 Task: Create relationship between coach and progress_update object.
Action: Mouse moved to (740, 55)
Screenshot: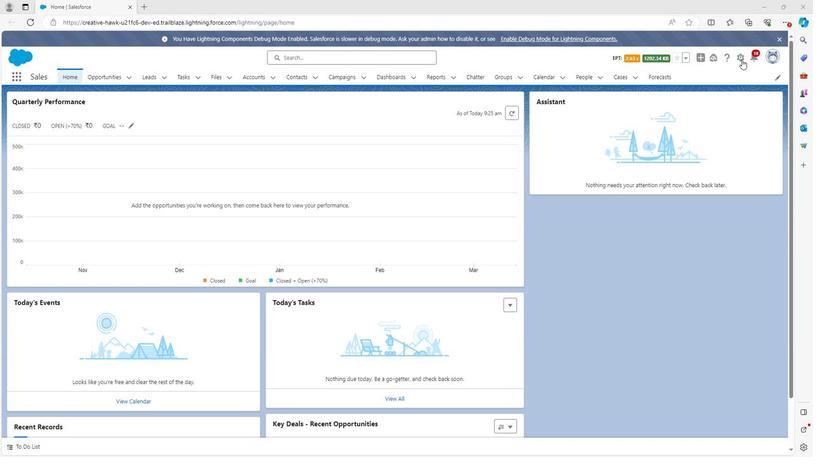 
Action: Mouse pressed left at (740, 55)
Screenshot: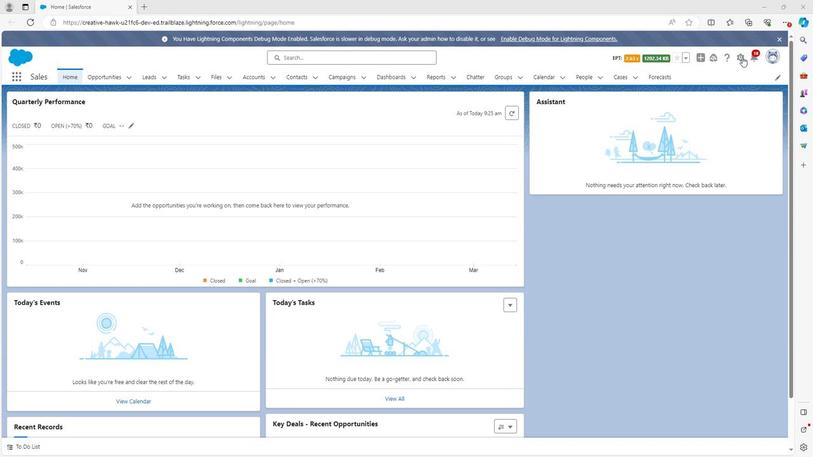 
Action: Mouse moved to (701, 84)
Screenshot: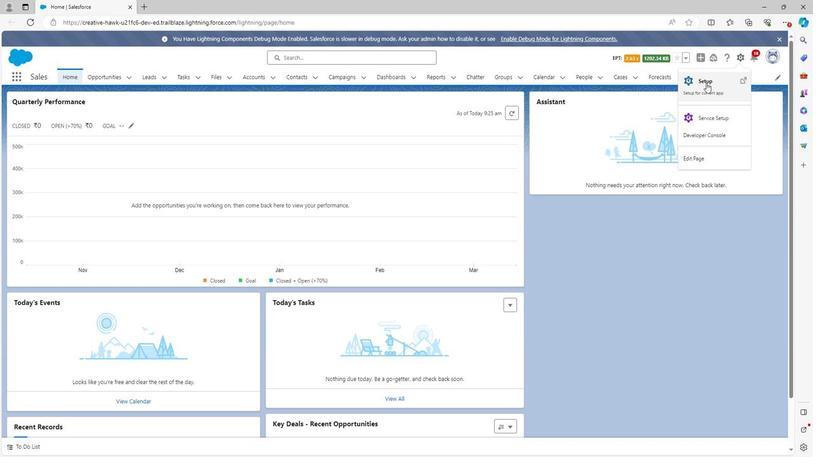 
Action: Mouse pressed left at (701, 84)
Screenshot: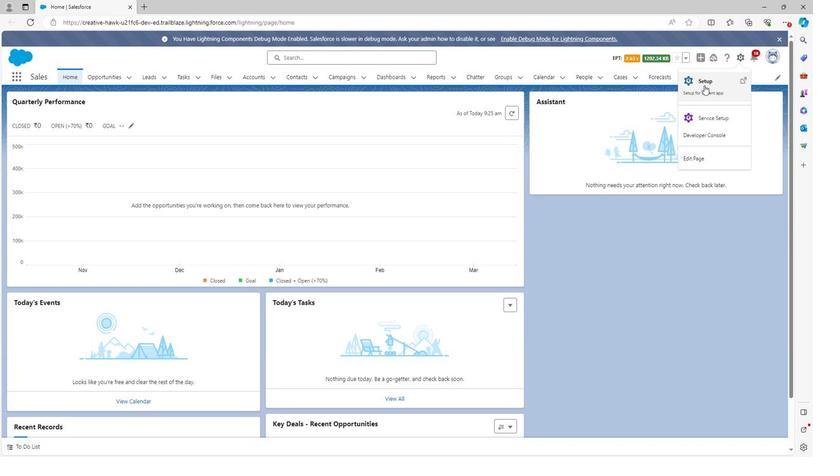 
Action: Mouse moved to (99, 77)
Screenshot: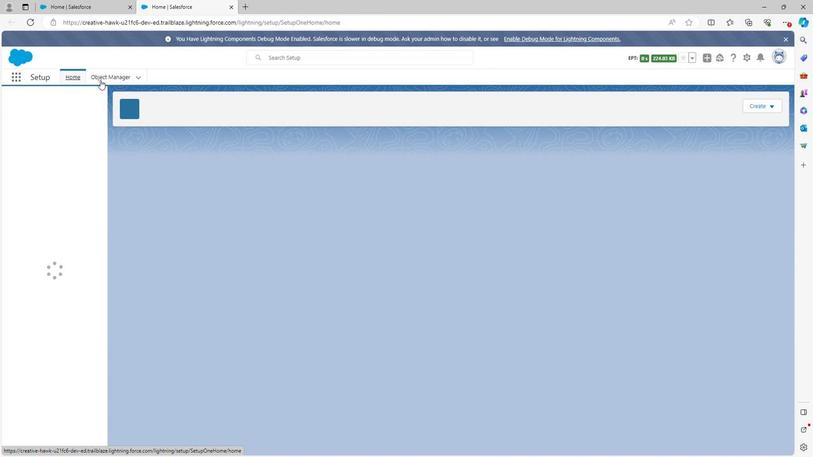 
Action: Mouse pressed left at (99, 77)
Screenshot: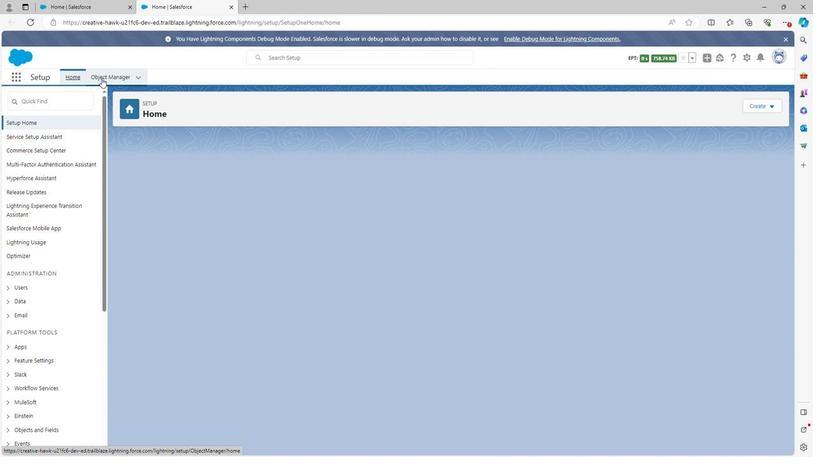 
Action: Mouse moved to (71, 323)
Screenshot: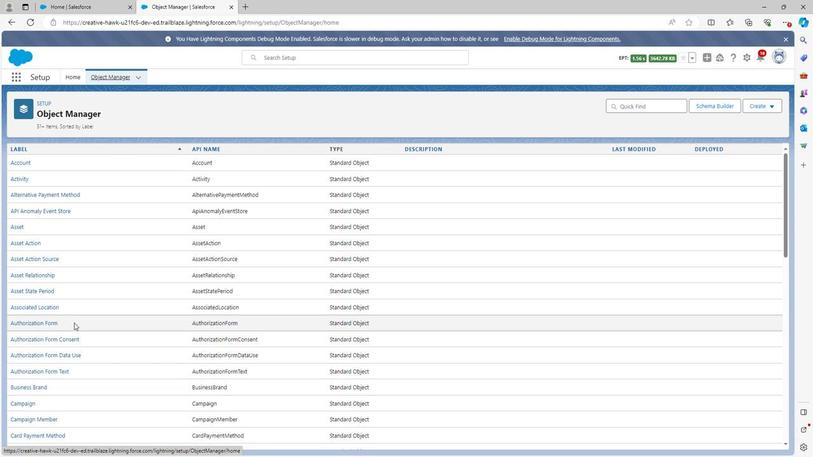 
Action: Mouse scrolled (71, 322) with delta (0, 0)
Screenshot: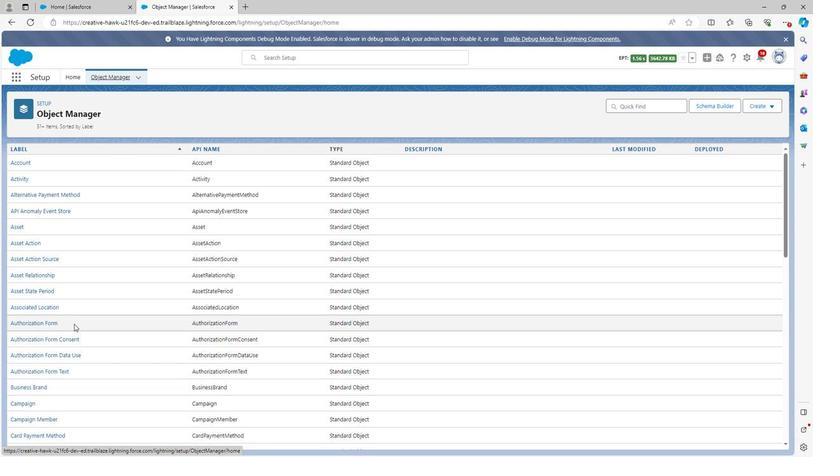 
Action: Mouse moved to (72, 325)
Screenshot: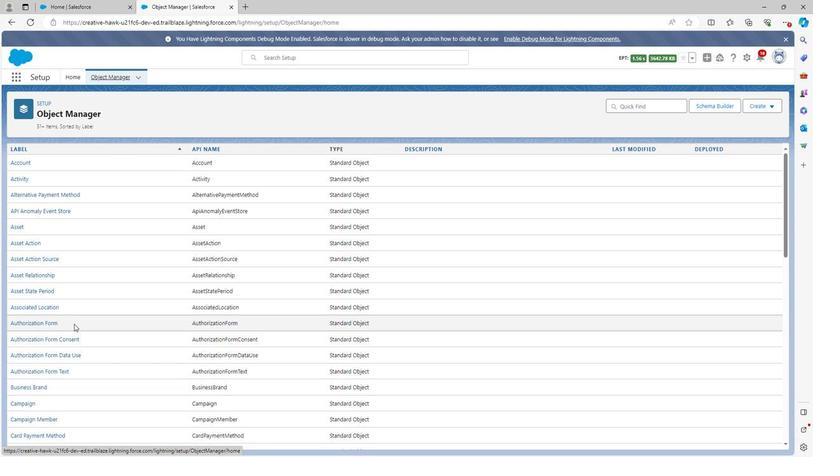 
Action: Mouse scrolled (72, 325) with delta (0, 0)
Screenshot: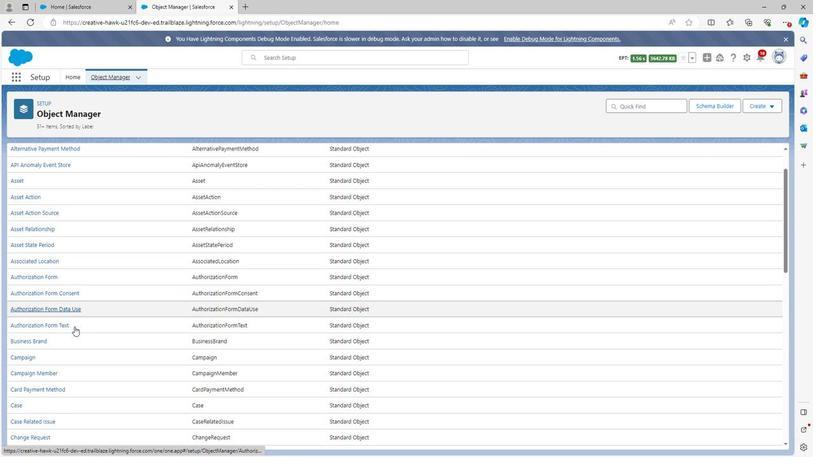 
Action: Mouse scrolled (72, 325) with delta (0, 0)
Screenshot: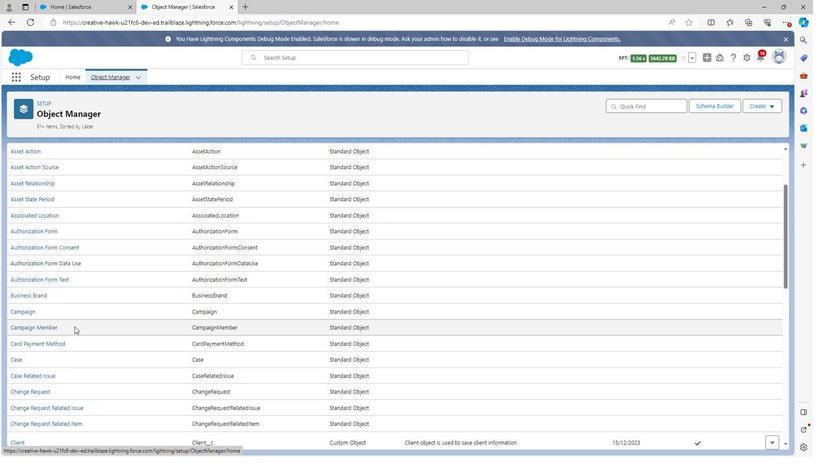 
Action: Mouse scrolled (72, 325) with delta (0, 0)
Screenshot: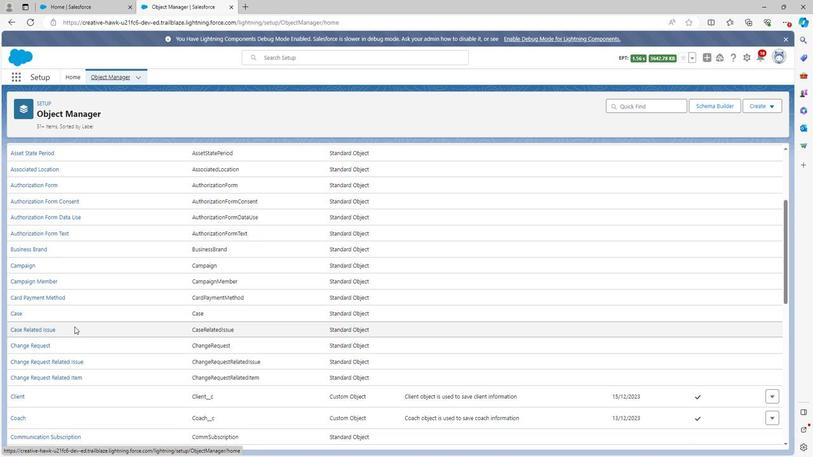
Action: Mouse scrolled (72, 325) with delta (0, 0)
Screenshot: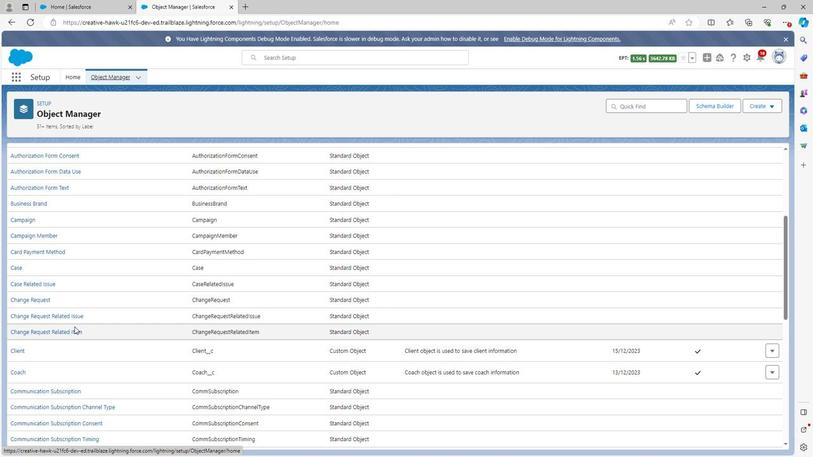 
Action: Mouse scrolled (72, 325) with delta (0, 0)
Screenshot: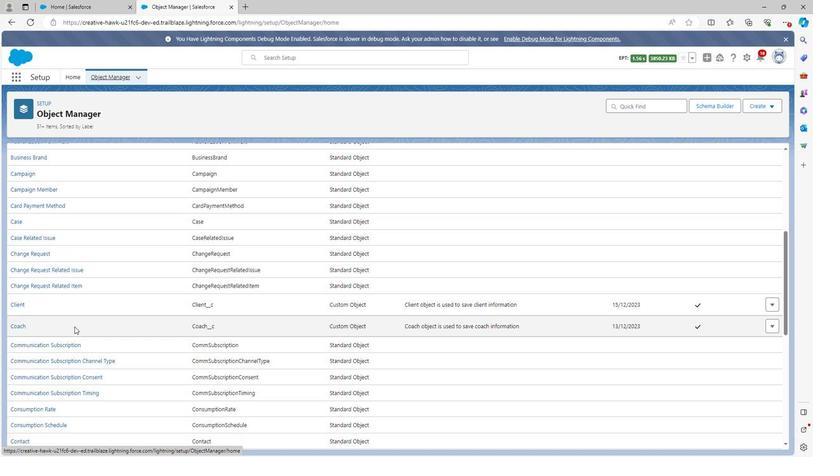 
Action: Mouse scrolled (72, 325) with delta (0, 0)
Screenshot: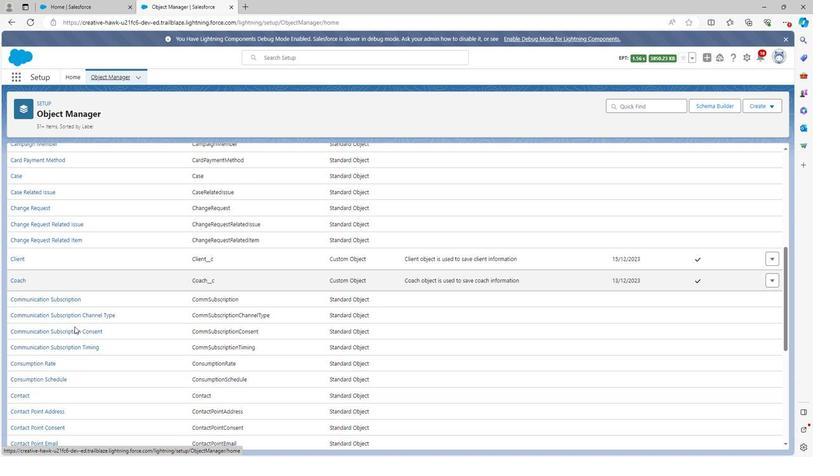 
Action: Mouse moved to (72, 326)
Screenshot: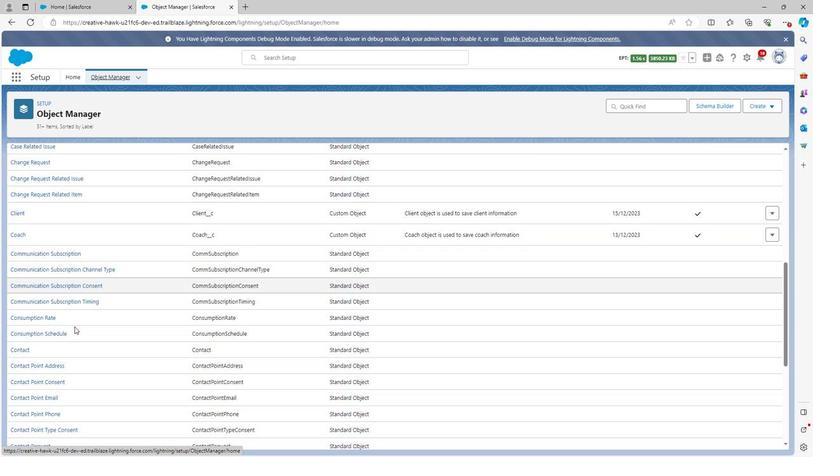
Action: Mouse scrolled (72, 325) with delta (0, 0)
Screenshot: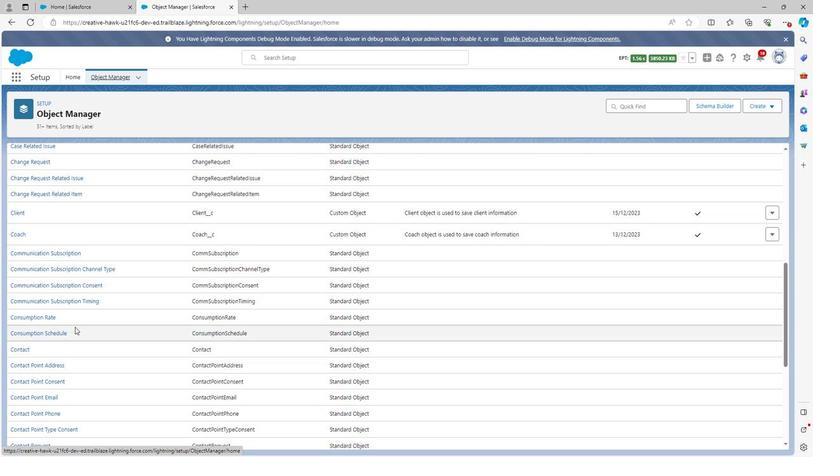 
Action: Mouse moved to (73, 326)
Screenshot: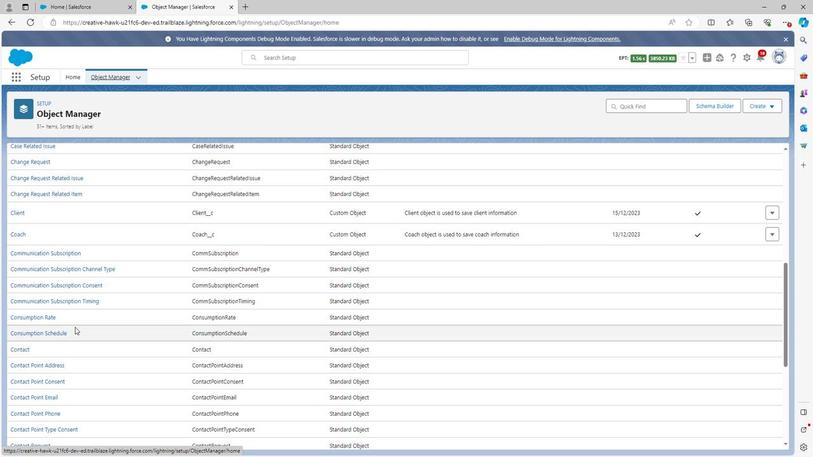 
Action: Mouse scrolled (73, 325) with delta (0, 0)
Screenshot: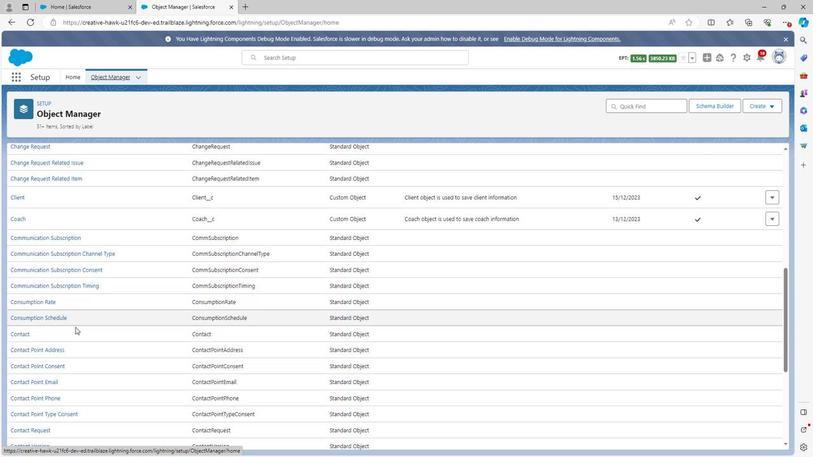 
Action: Mouse scrolled (73, 325) with delta (0, 0)
Screenshot: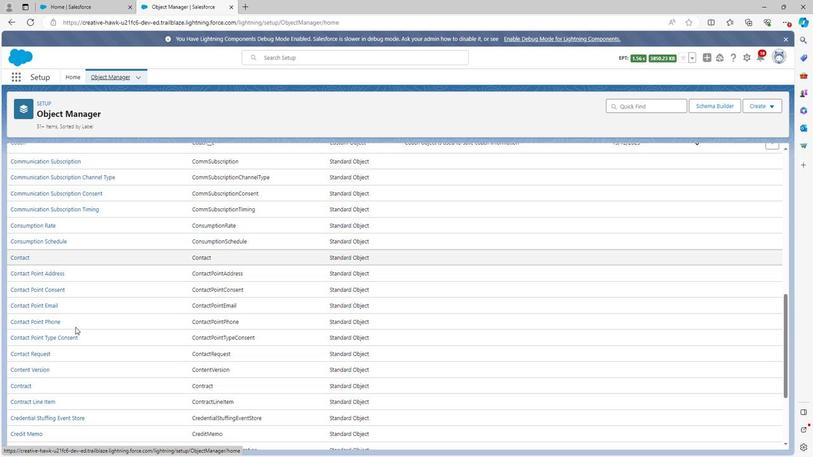 
Action: Mouse scrolled (73, 325) with delta (0, 0)
Screenshot: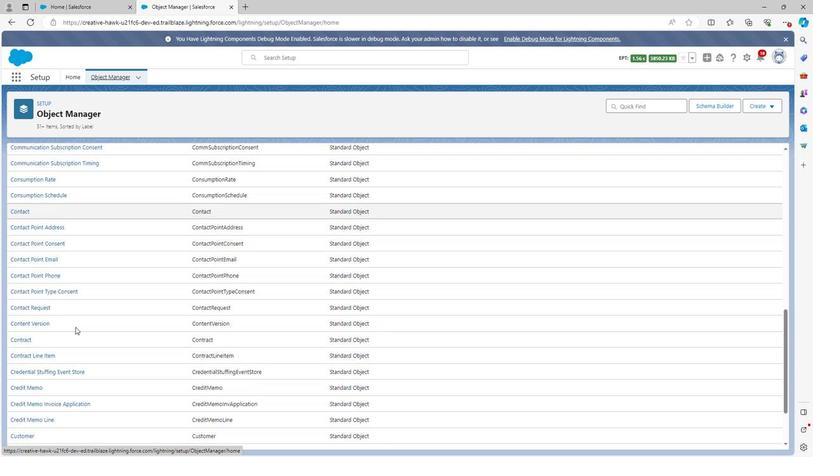 
Action: Mouse scrolled (73, 325) with delta (0, 0)
Screenshot: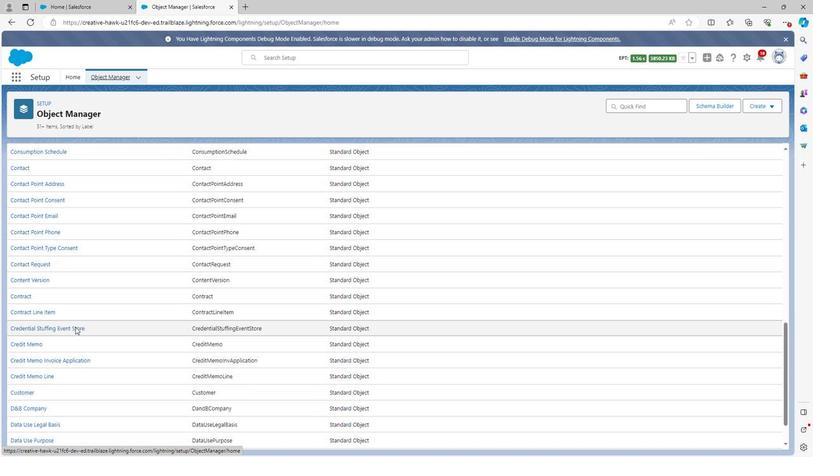 
Action: Mouse scrolled (73, 325) with delta (0, 0)
Screenshot: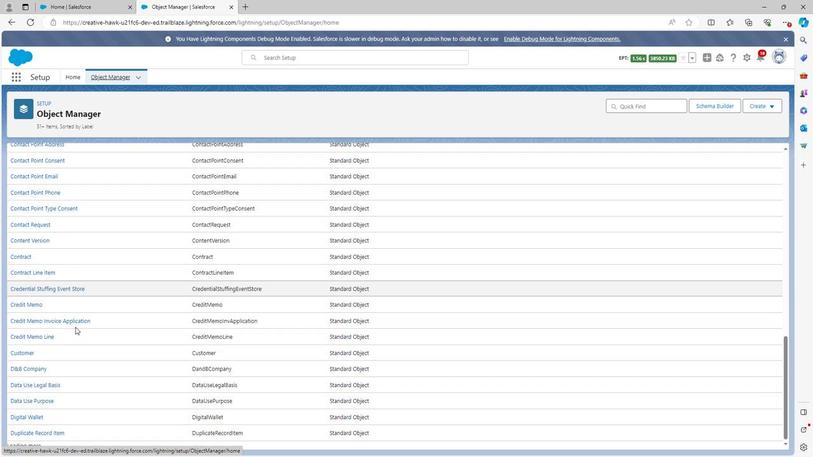 
Action: Mouse scrolled (73, 325) with delta (0, 0)
Screenshot: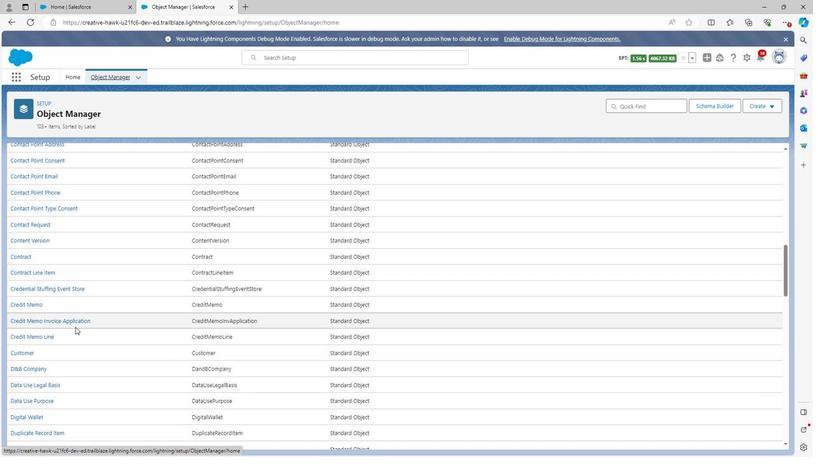 
Action: Mouse scrolled (73, 325) with delta (0, 0)
Screenshot: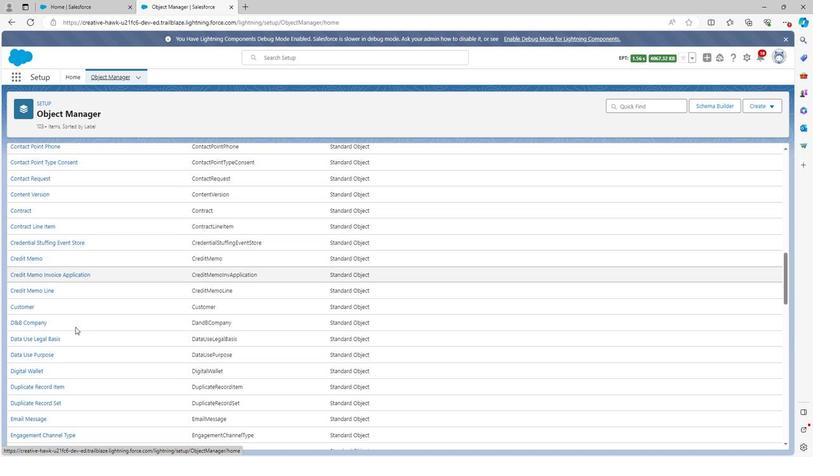 
Action: Mouse scrolled (73, 325) with delta (0, 0)
Screenshot: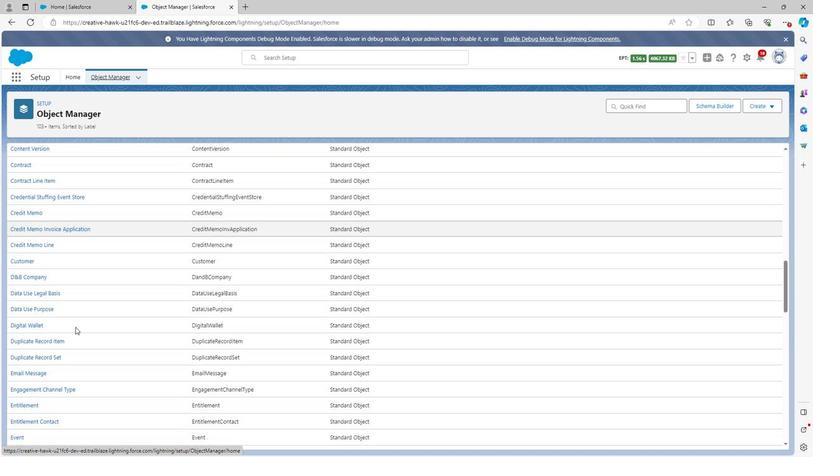 
Action: Mouse scrolled (73, 325) with delta (0, 0)
Screenshot: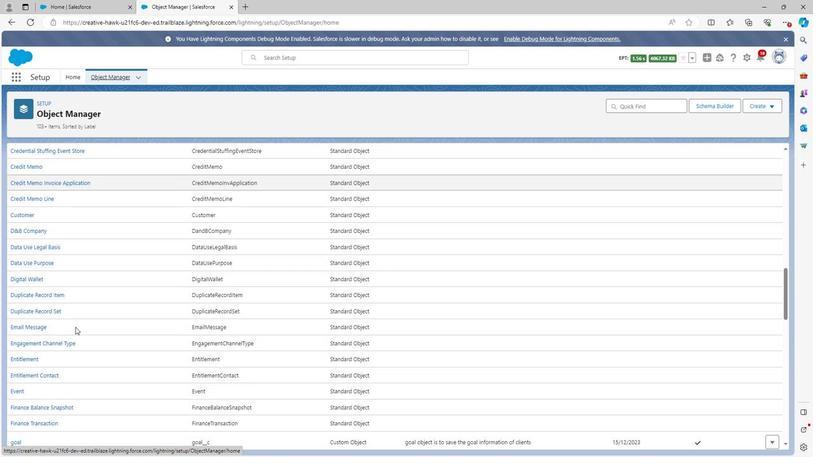 
Action: Mouse scrolled (73, 325) with delta (0, 0)
Screenshot: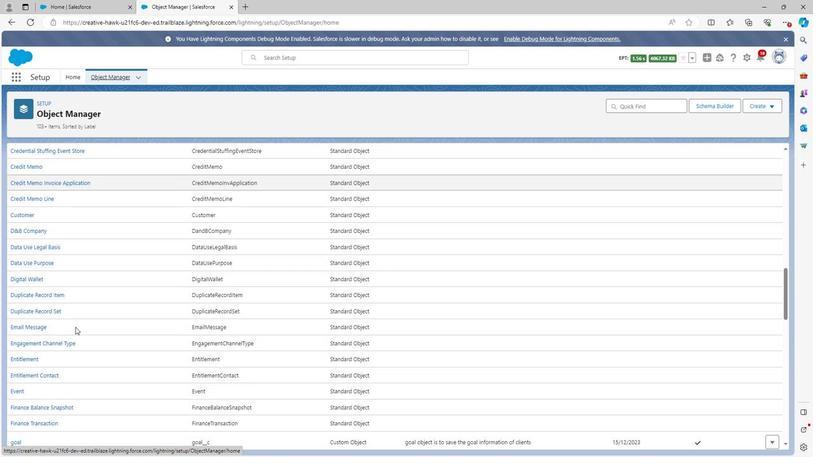 
Action: Mouse scrolled (73, 325) with delta (0, 0)
Screenshot: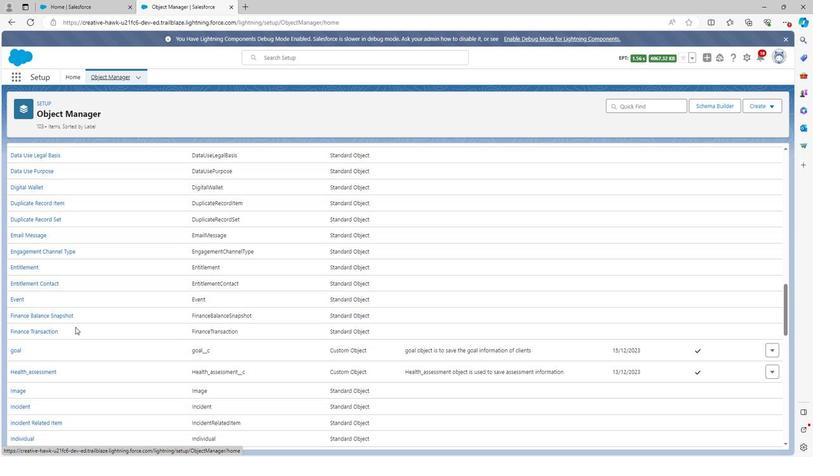 
Action: Mouse scrolled (73, 325) with delta (0, 0)
Screenshot: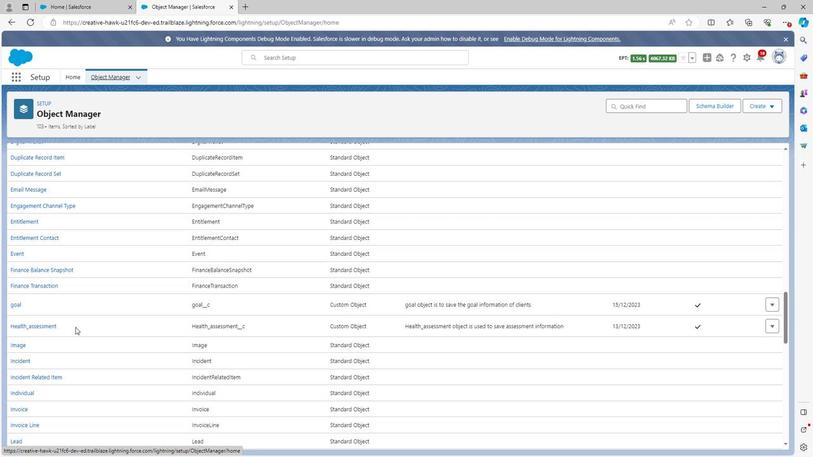 
Action: Mouse scrolled (73, 325) with delta (0, 0)
Screenshot: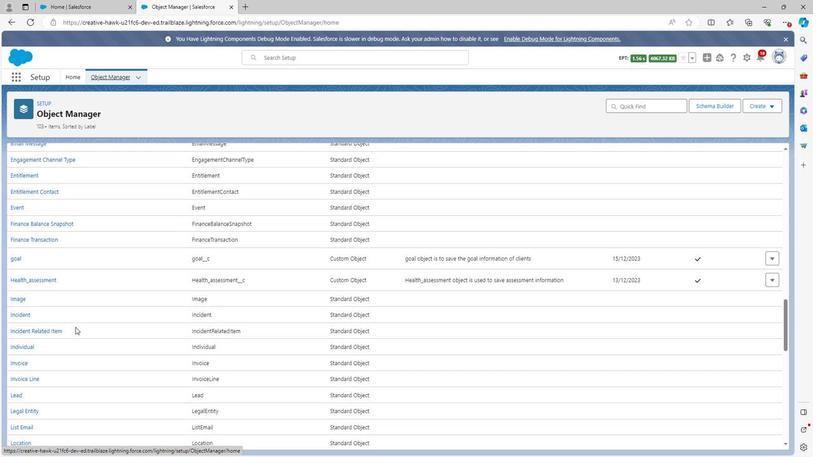 
Action: Mouse scrolled (73, 325) with delta (0, 0)
Screenshot: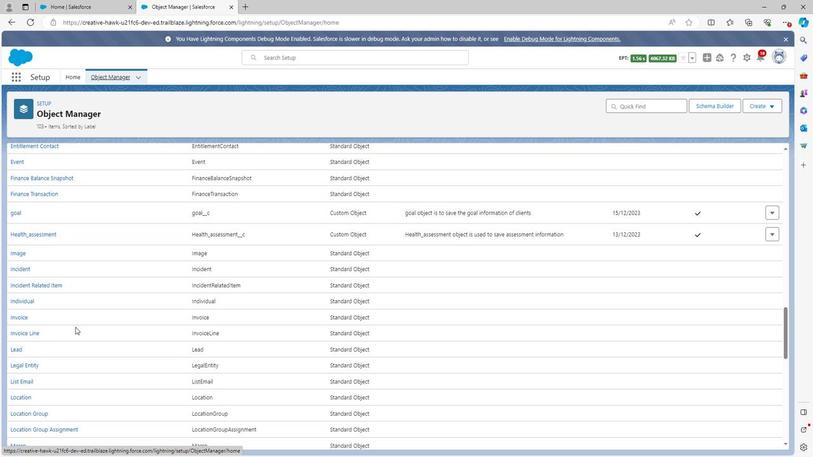 
Action: Mouse scrolled (73, 325) with delta (0, 0)
Screenshot: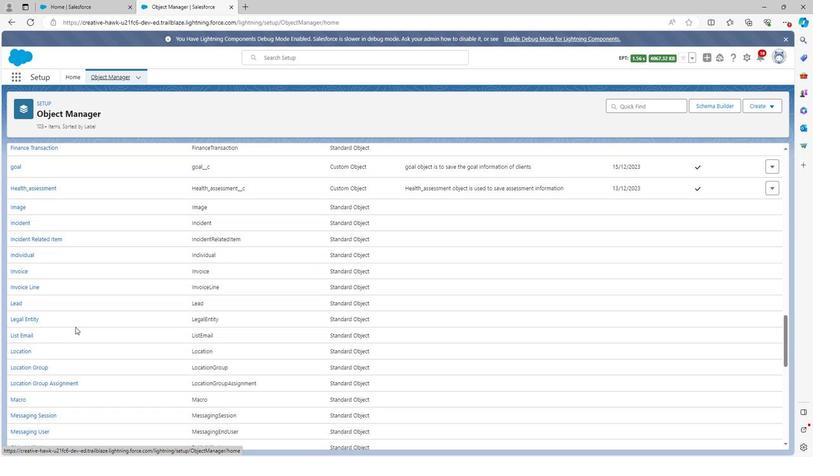 
Action: Mouse scrolled (73, 325) with delta (0, 0)
Screenshot: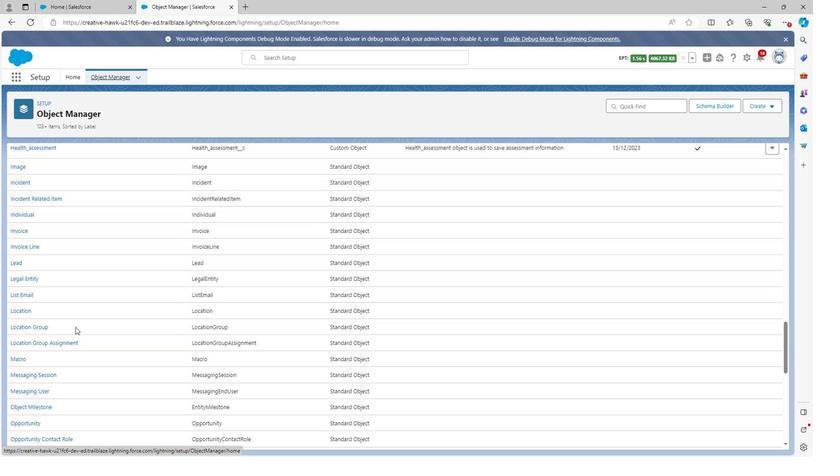 
Action: Mouse scrolled (73, 325) with delta (0, 0)
Screenshot: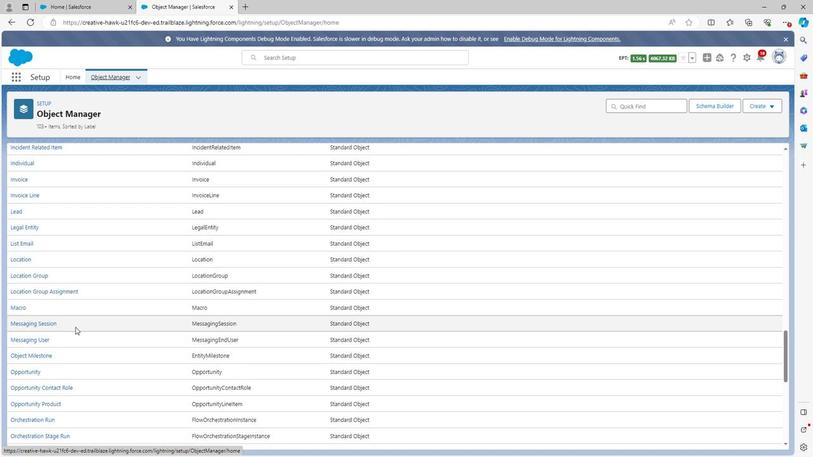 
Action: Mouse scrolled (73, 325) with delta (0, 0)
Screenshot: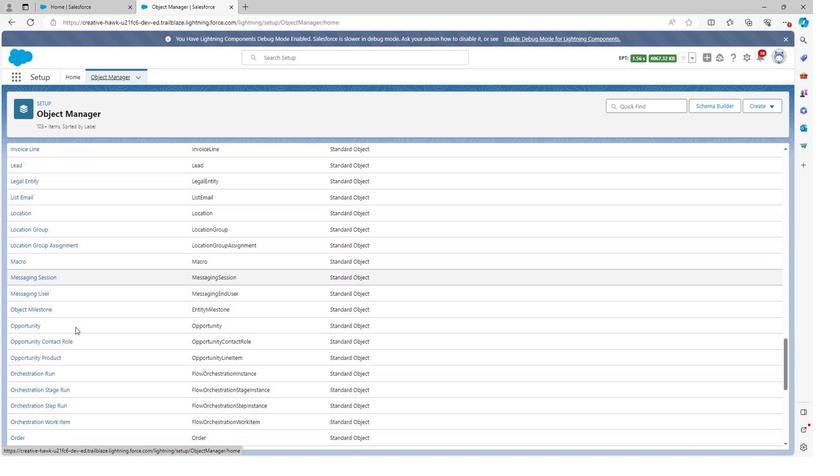 
Action: Mouse scrolled (73, 325) with delta (0, 0)
Screenshot: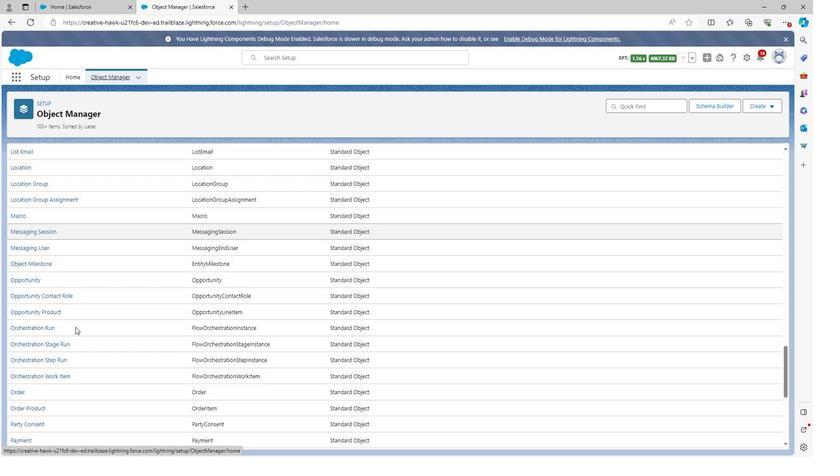 
Action: Mouse scrolled (73, 325) with delta (0, 0)
Screenshot: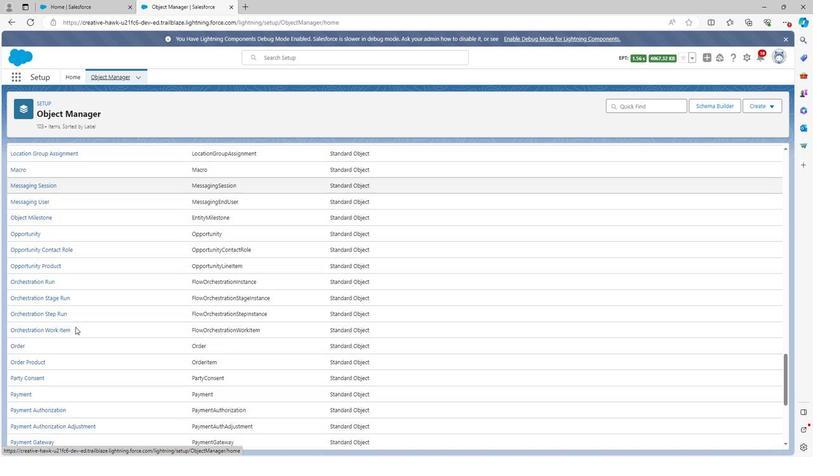 
Action: Mouse scrolled (73, 325) with delta (0, 0)
Screenshot: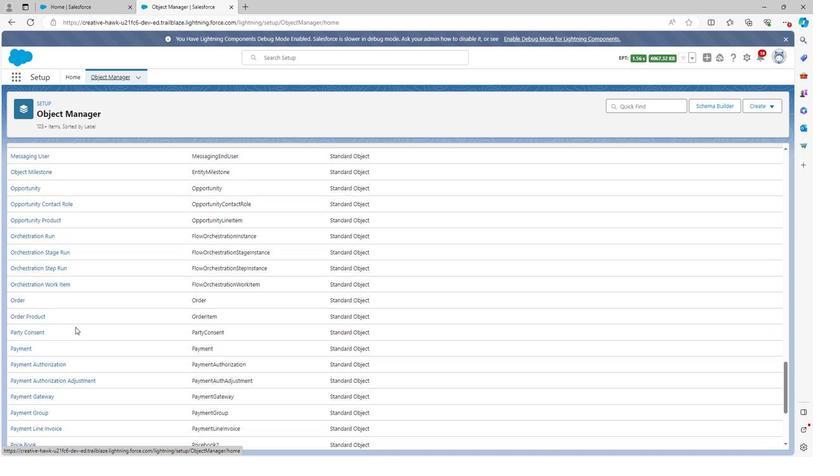 
Action: Mouse moved to (71, 330)
Screenshot: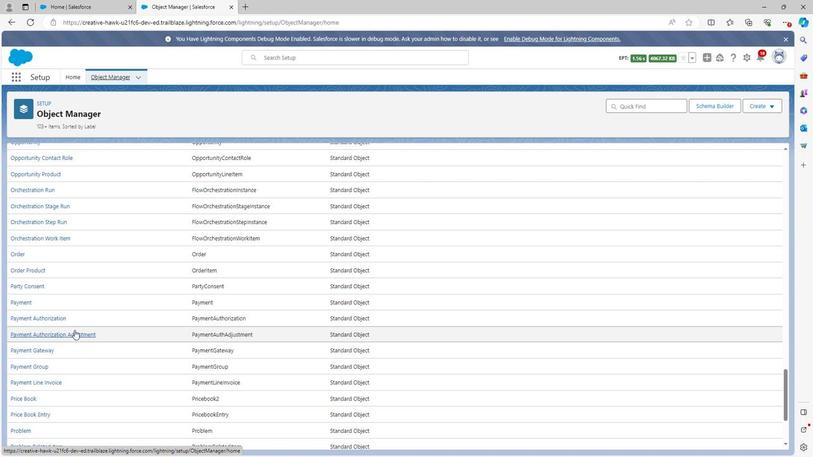 
Action: Mouse scrolled (71, 330) with delta (0, 0)
Screenshot: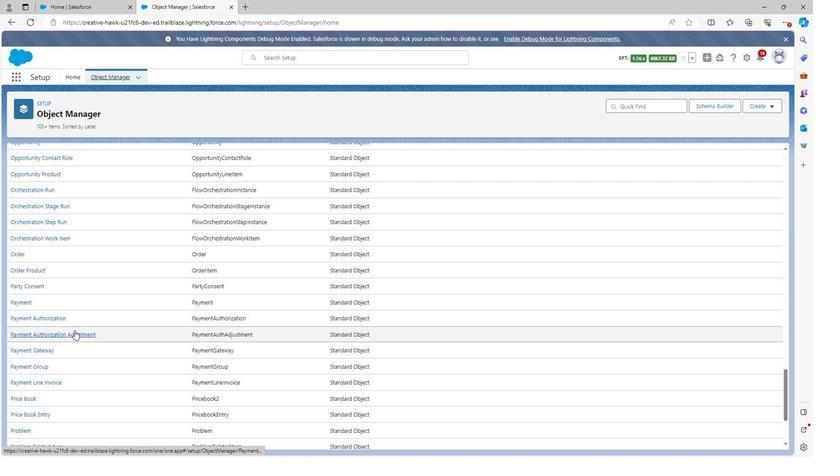 
Action: Mouse moved to (71, 331)
Screenshot: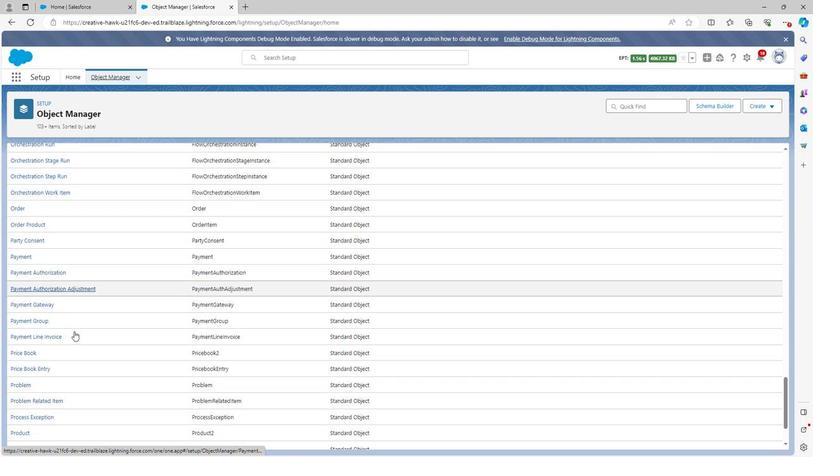 
Action: Mouse scrolled (71, 330) with delta (0, 0)
Screenshot: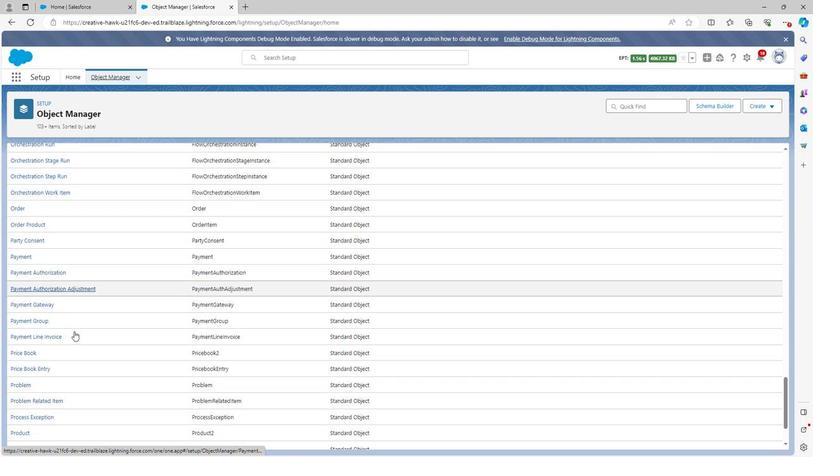 
Action: Mouse scrolled (71, 330) with delta (0, 0)
Screenshot: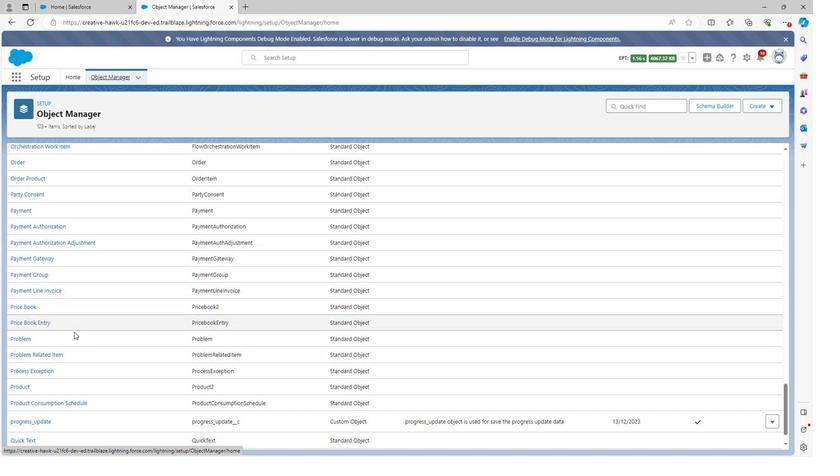 
Action: Mouse moved to (44, 343)
Screenshot: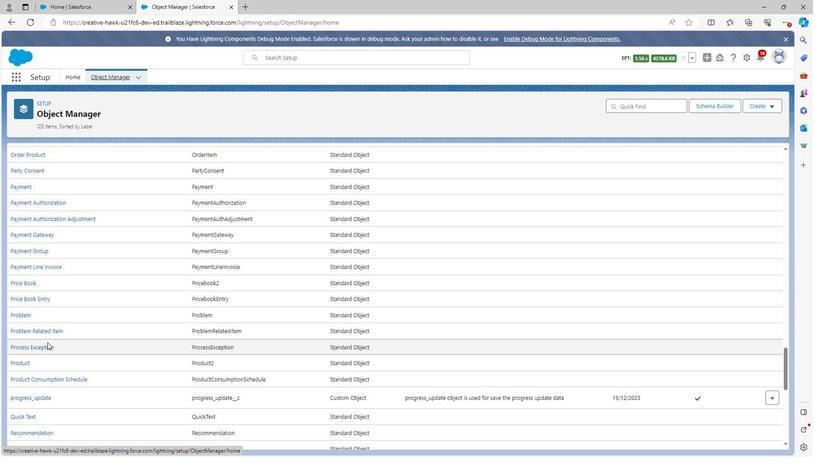 
Action: Mouse scrolled (44, 343) with delta (0, 0)
Screenshot: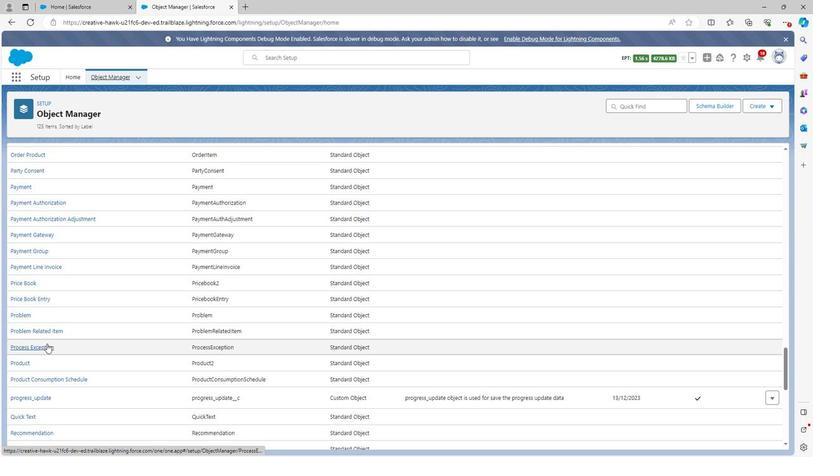 
Action: Mouse moved to (36, 349)
Screenshot: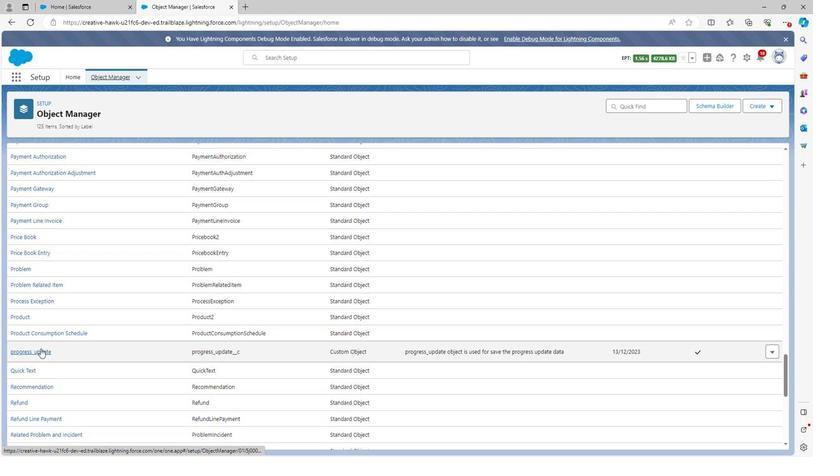 
Action: Mouse pressed left at (36, 349)
Screenshot: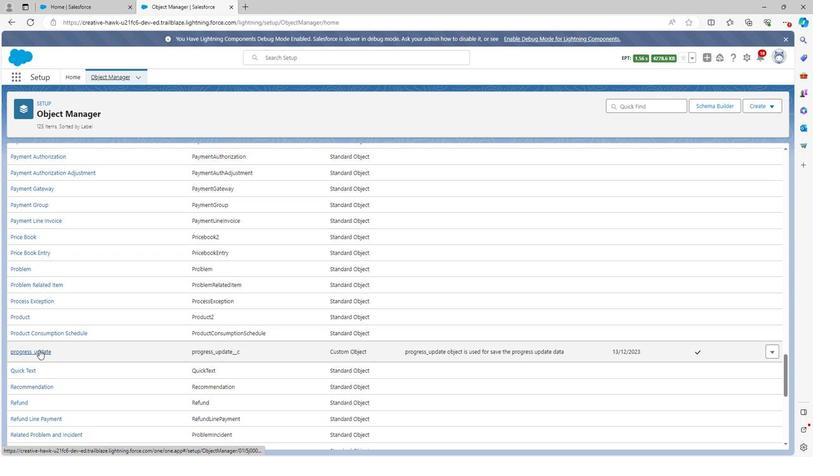 
Action: Mouse moved to (57, 165)
Screenshot: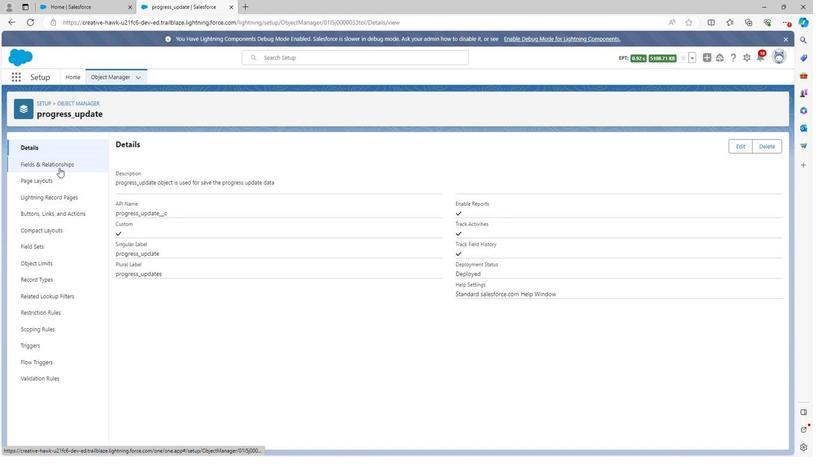
Action: Mouse pressed left at (57, 165)
Screenshot: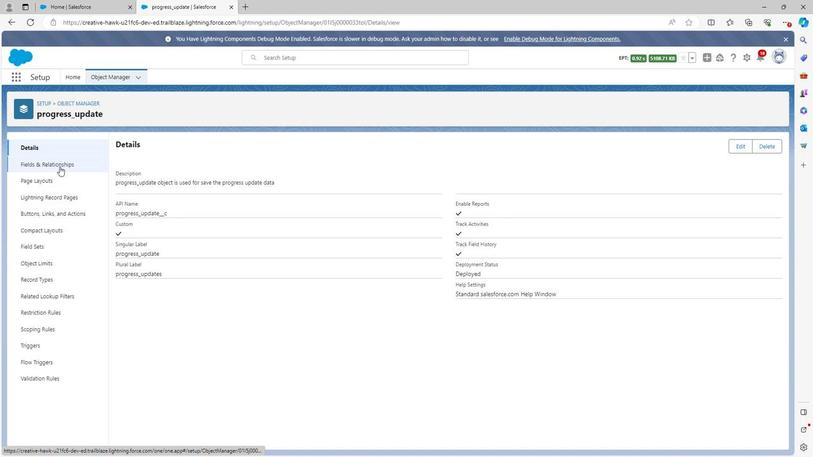 
Action: Mouse moved to (597, 144)
Screenshot: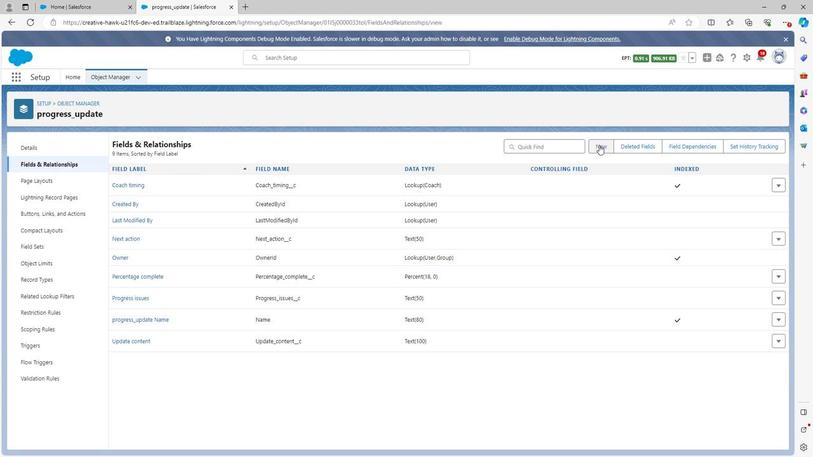 
Action: Mouse pressed left at (597, 144)
Screenshot: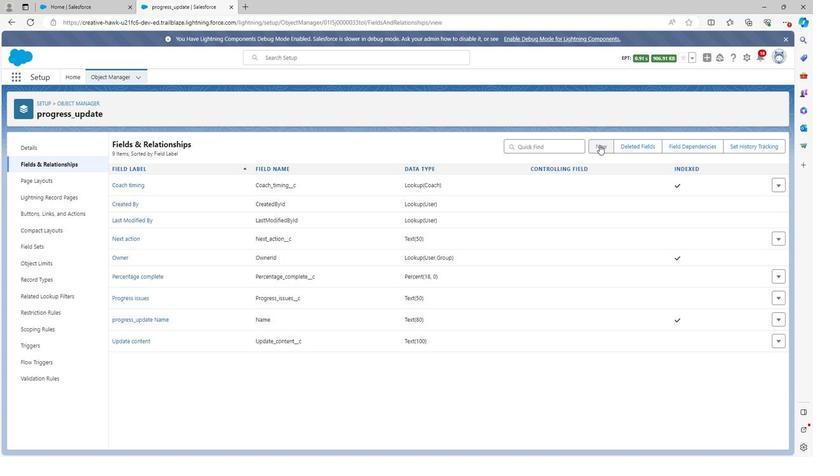 
Action: Mouse moved to (121, 301)
Screenshot: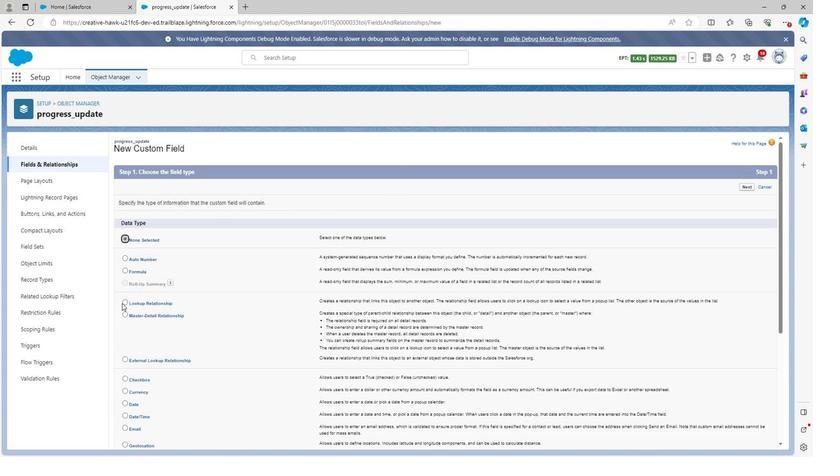 
Action: Mouse pressed left at (121, 301)
Screenshot: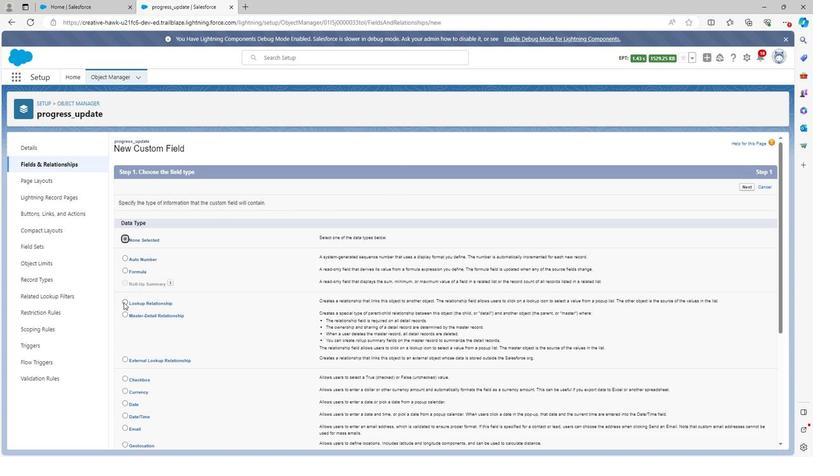 
Action: Mouse moved to (691, 271)
Screenshot: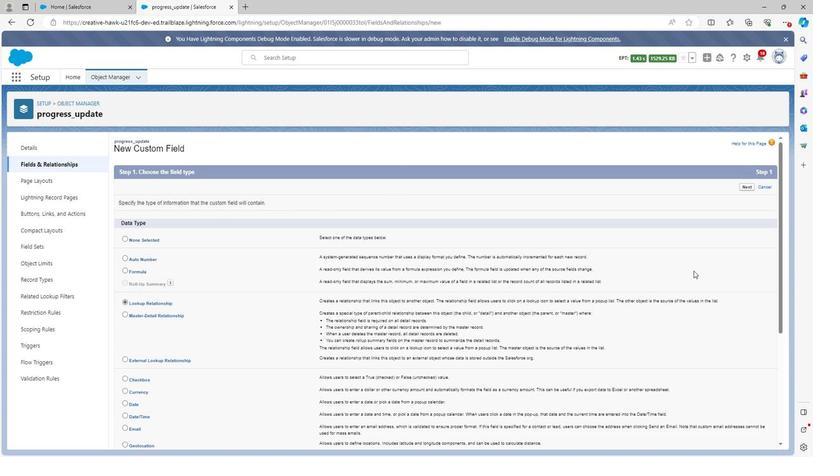 
Action: Mouse scrolled (691, 270) with delta (0, 0)
Screenshot: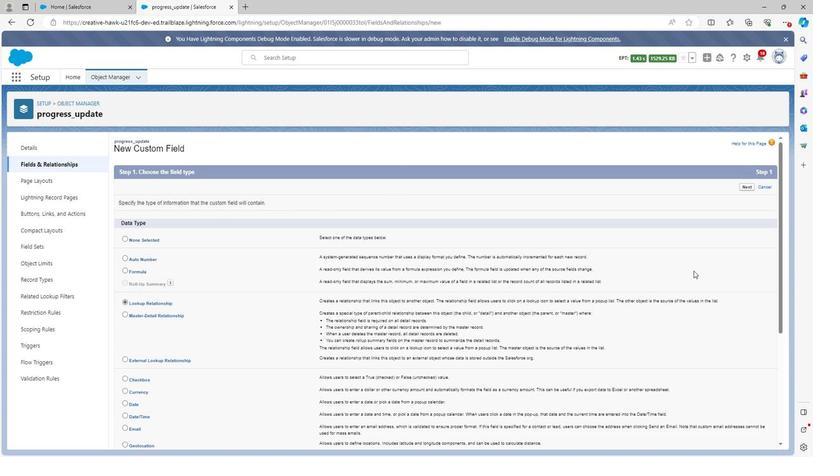
Action: Mouse scrolled (691, 270) with delta (0, 0)
Screenshot: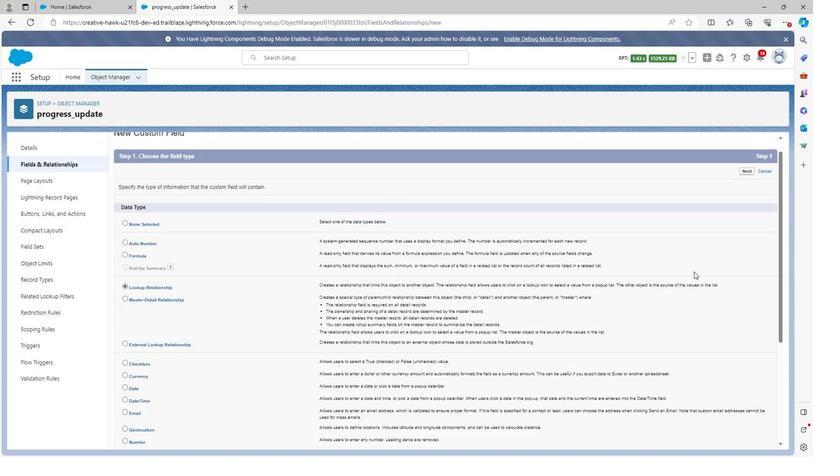 
Action: Mouse moved to (693, 273)
Screenshot: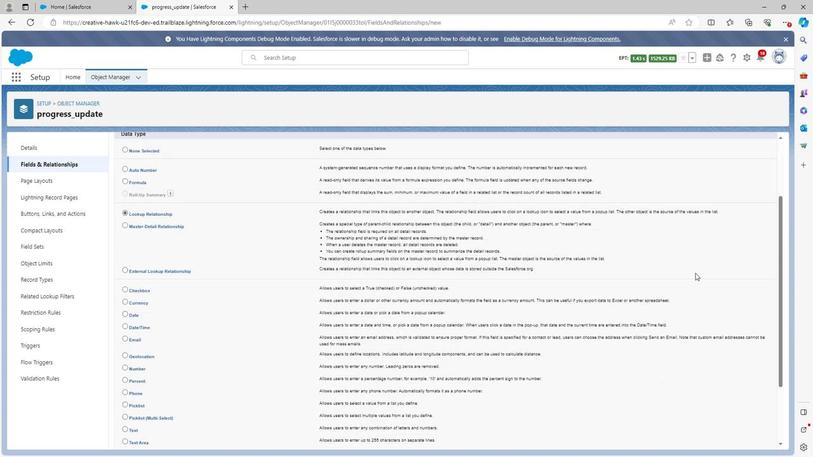 
Action: Mouse scrolled (693, 273) with delta (0, 0)
Screenshot: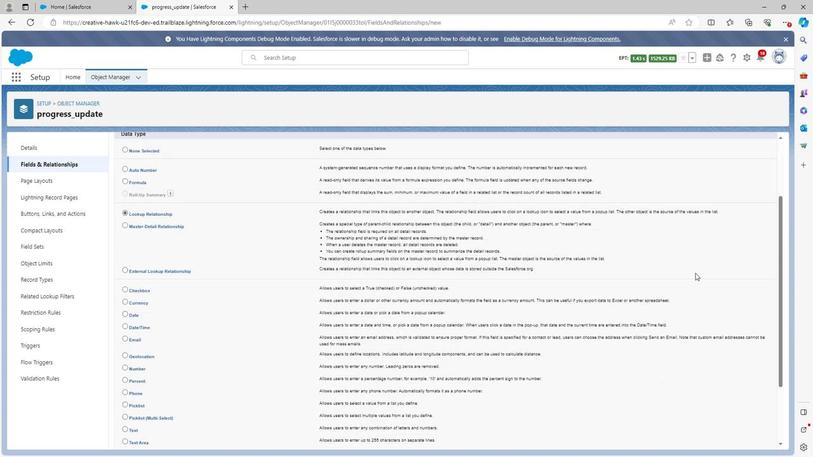 
Action: Mouse moved to (693, 274)
Screenshot: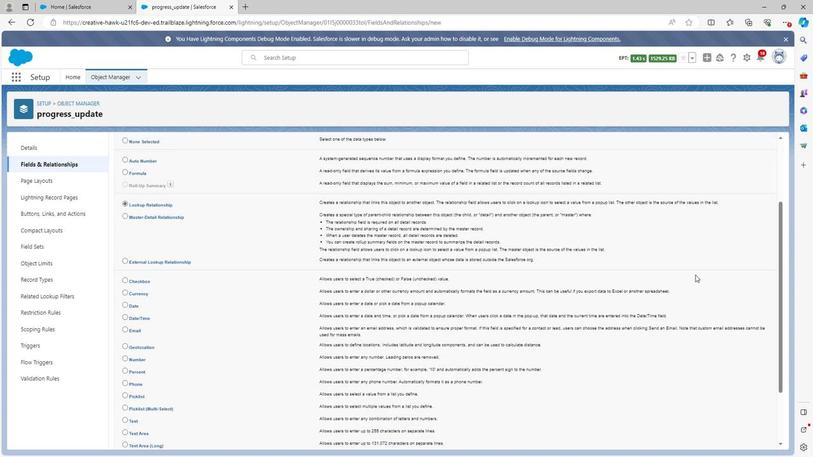 
Action: Mouse scrolled (693, 274) with delta (0, 0)
Screenshot: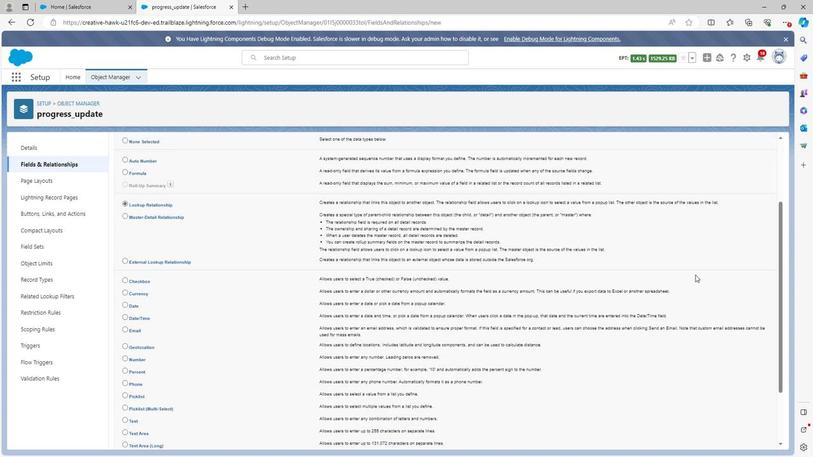 
Action: Mouse moved to (693, 275)
Screenshot: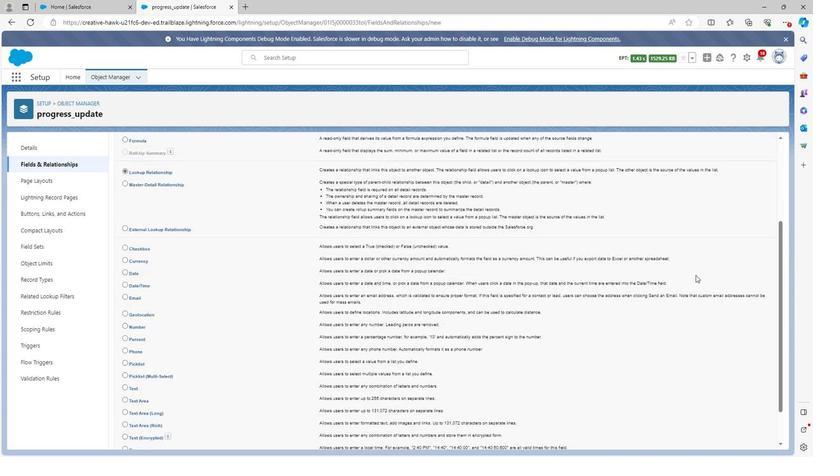 
Action: Mouse scrolled (693, 275) with delta (0, 0)
Screenshot: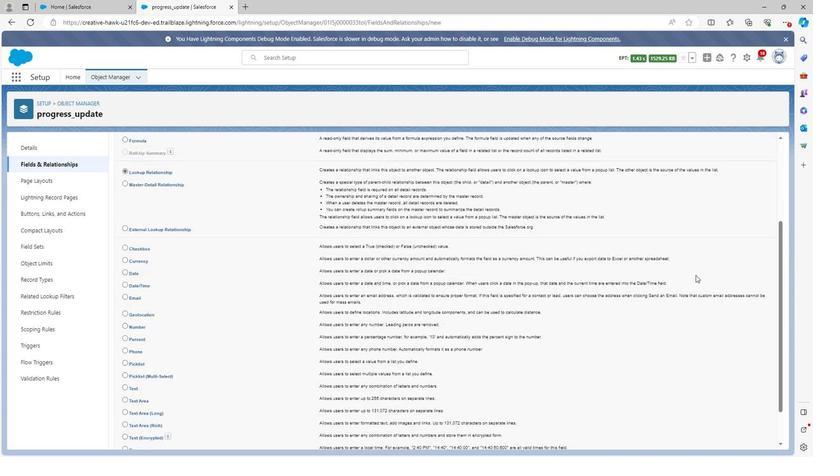 
Action: Mouse moved to (747, 436)
Screenshot: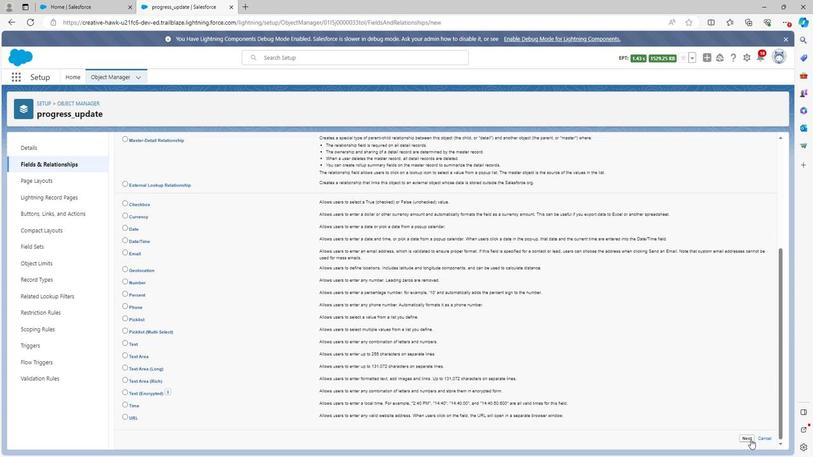 
Action: Mouse pressed left at (747, 436)
Screenshot: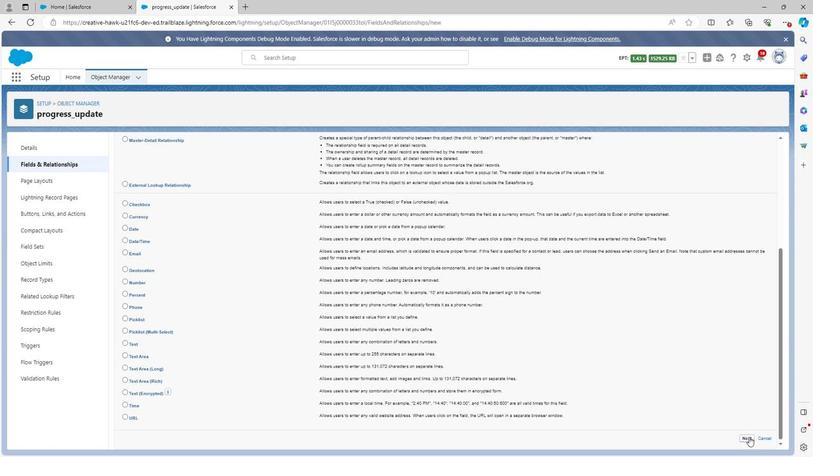 
Action: Mouse moved to (296, 219)
Screenshot: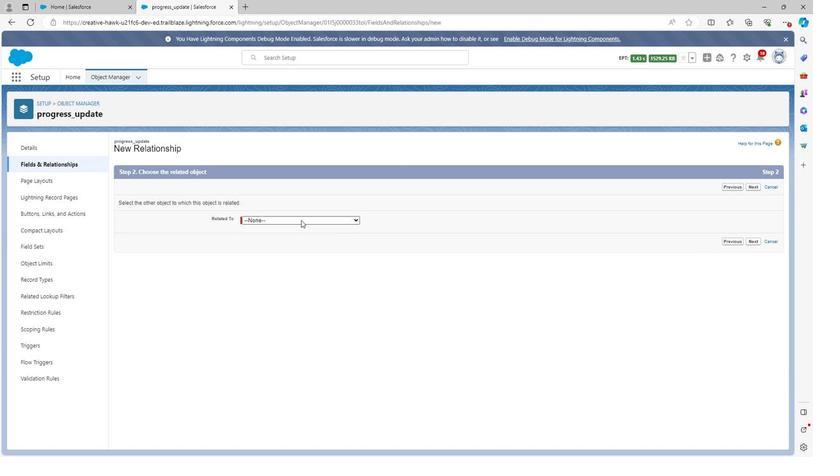
Action: Mouse pressed left at (296, 219)
Screenshot: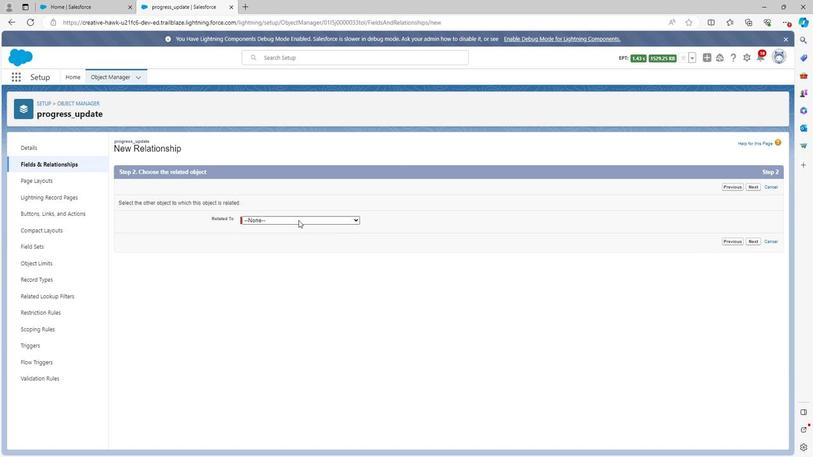
Action: Mouse moved to (262, 311)
Screenshot: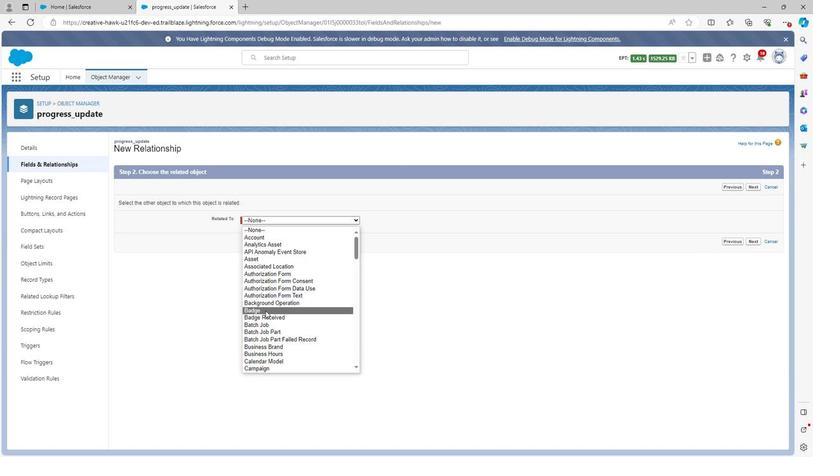 
Action: Mouse scrolled (262, 311) with delta (0, 0)
Screenshot: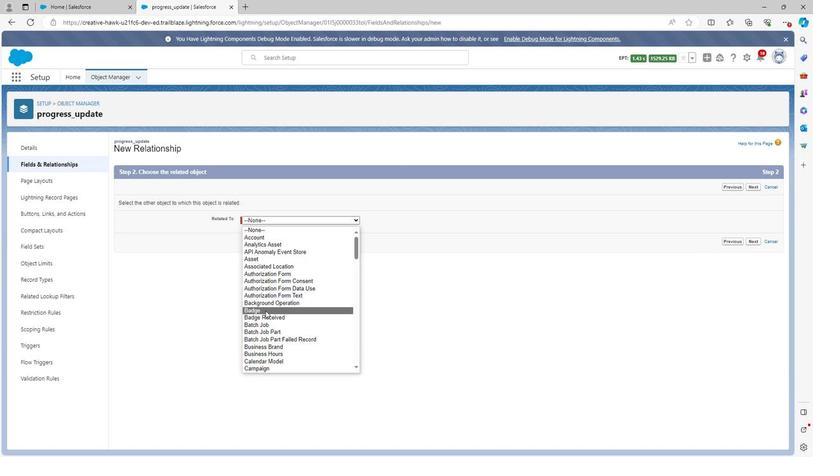 
Action: Mouse moved to (263, 313)
Screenshot: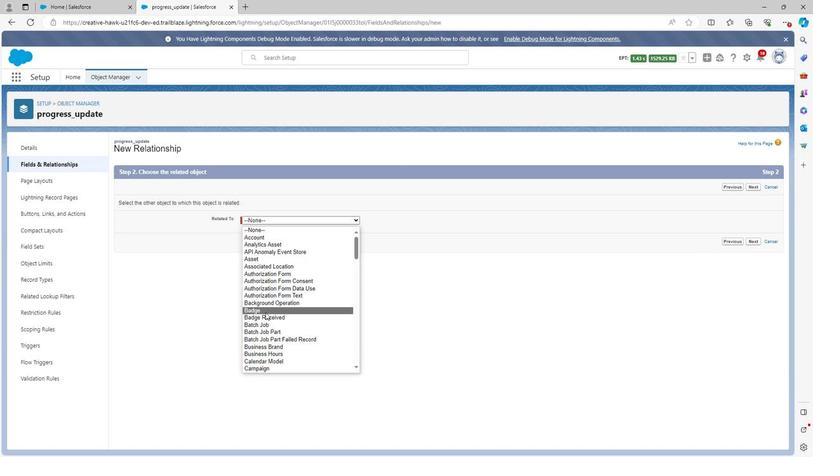 
Action: Mouse scrolled (263, 313) with delta (0, 0)
Screenshot: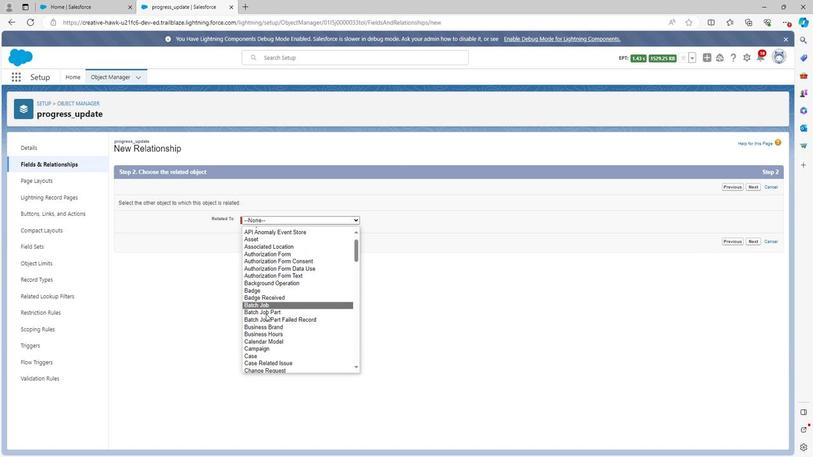 
Action: Mouse moved to (263, 314)
Screenshot: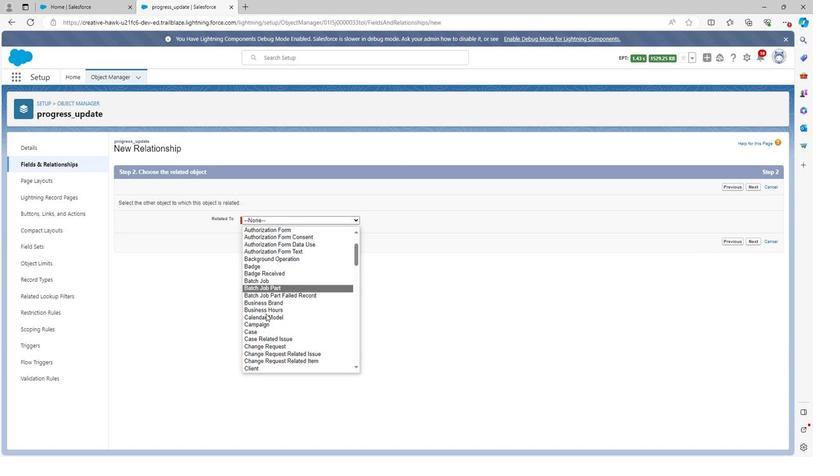 
Action: Mouse scrolled (263, 313) with delta (0, 0)
Screenshot: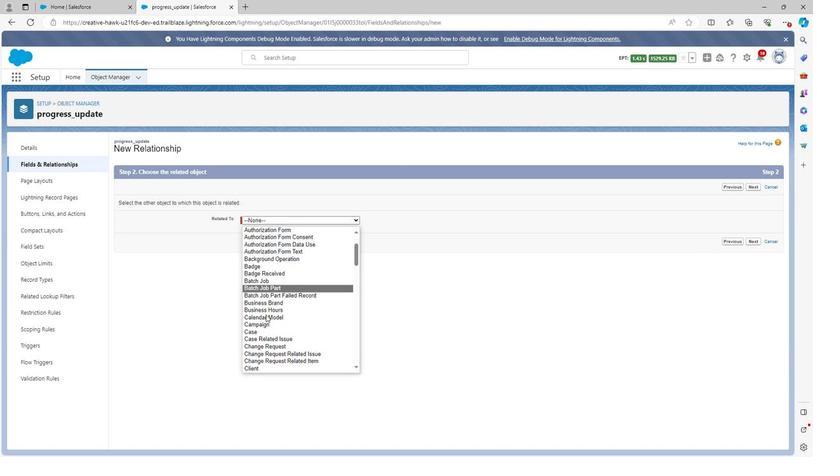 
Action: Mouse moved to (263, 314)
Screenshot: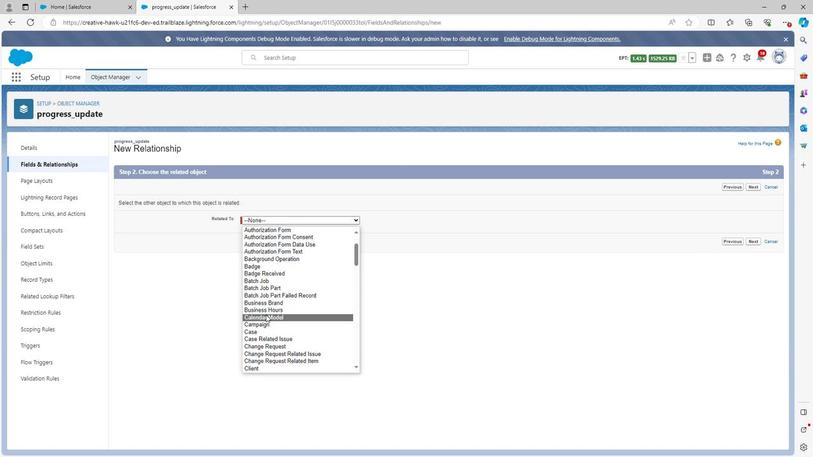 
Action: Mouse scrolled (263, 314) with delta (0, 0)
Screenshot: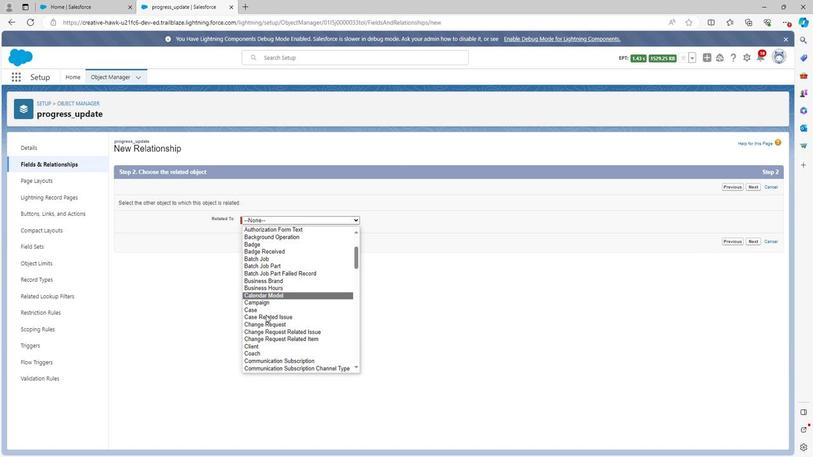 
Action: Mouse moved to (259, 330)
Screenshot: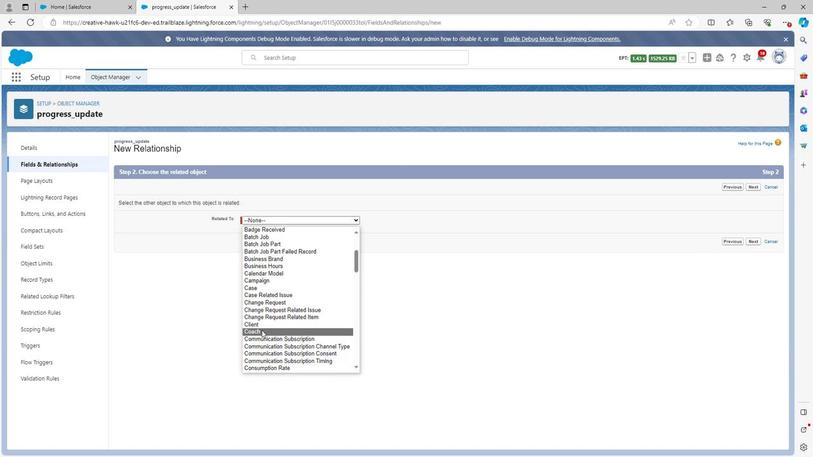 
Action: Mouse pressed left at (259, 330)
Screenshot: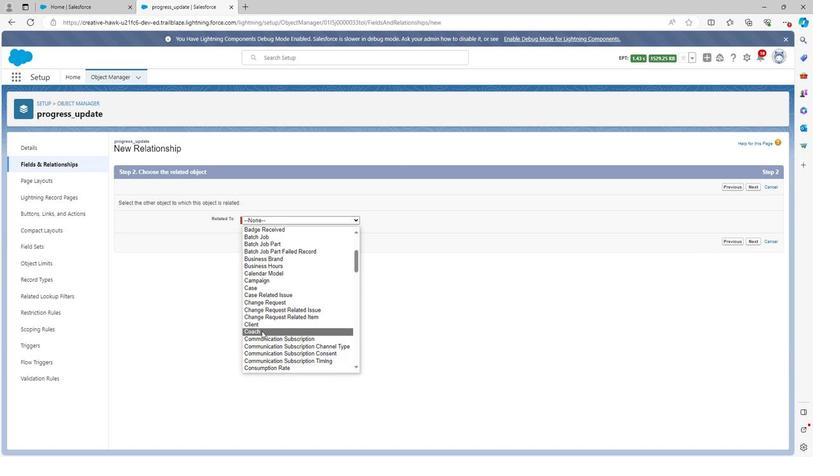 
Action: Mouse moved to (749, 238)
Screenshot: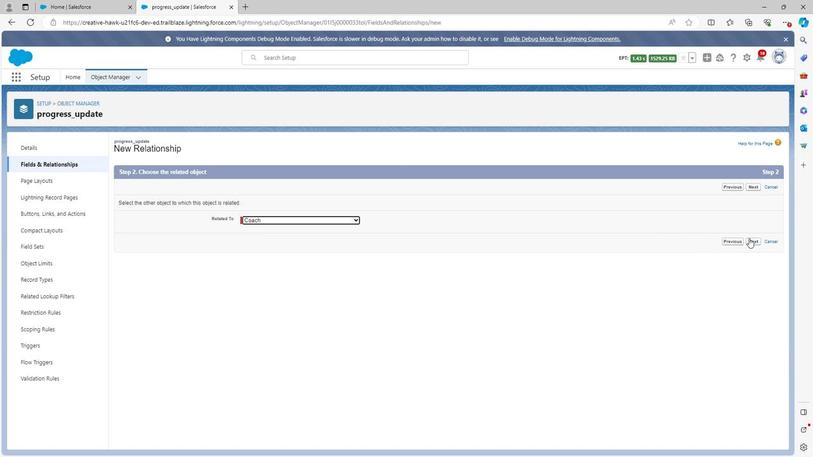 
Action: Mouse pressed left at (749, 238)
Screenshot: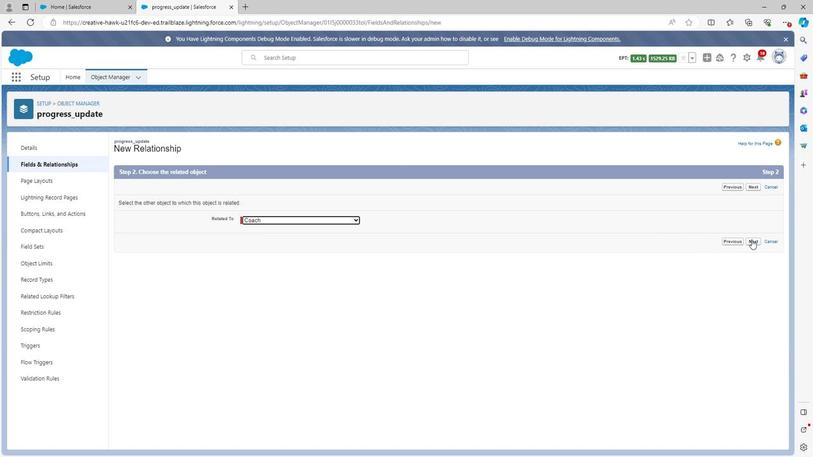 
Action: Mouse moved to (268, 202)
Screenshot: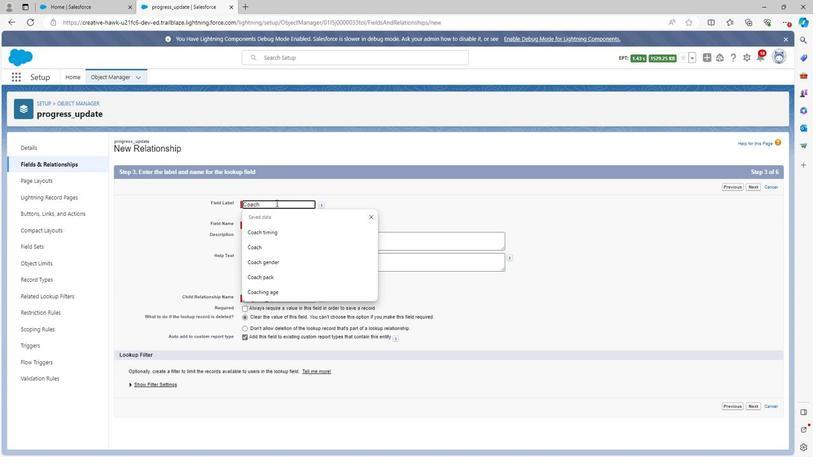 
Action: Mouse pressed left at (268, 202)
Screenshot: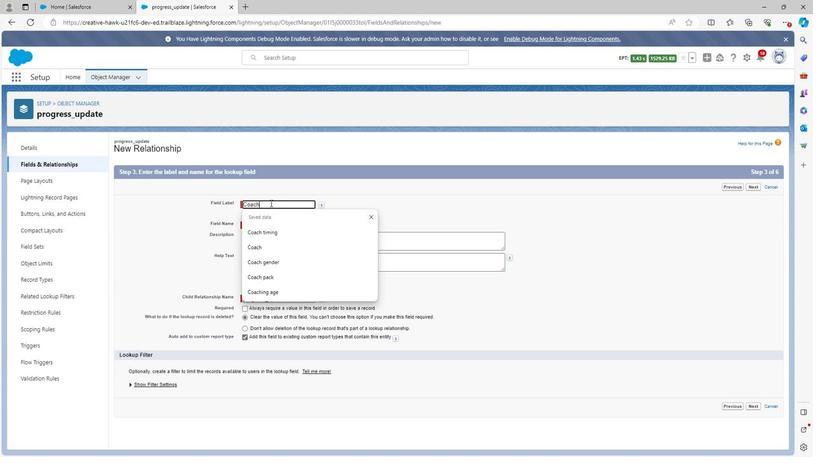 
Action: Mouse moved to (264, 201)
Screenshot: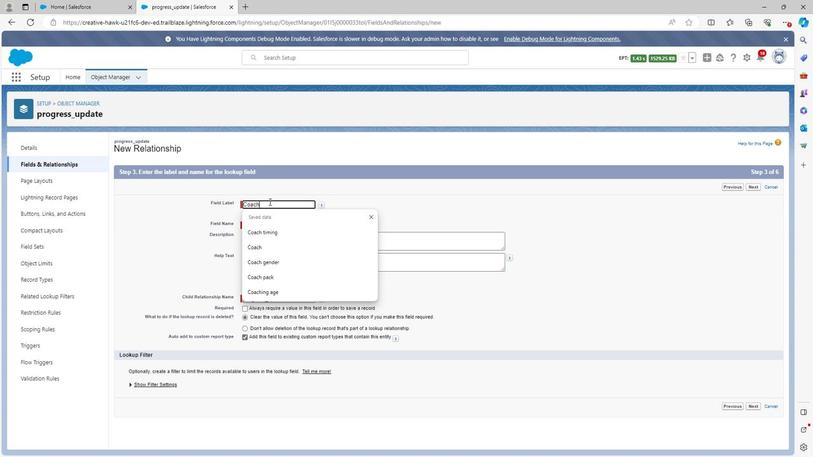 
Action: Key pressed <Key.shift>_<Key.backspace><Key.space>packs
Screenshot: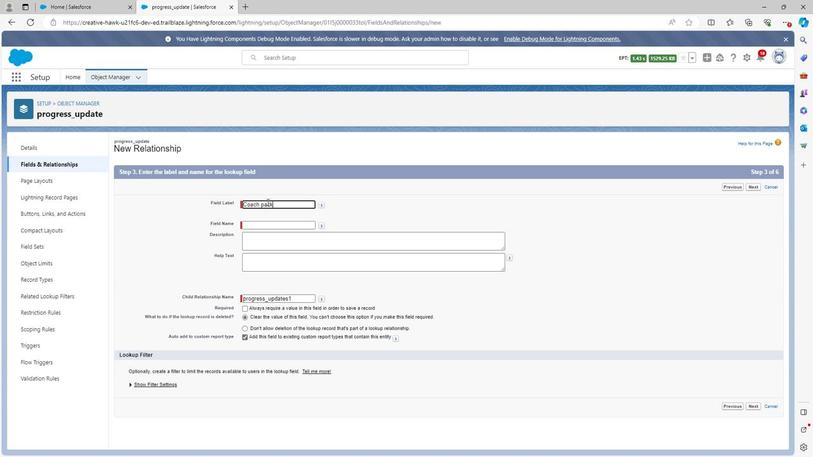 
Action: Mouse moved to (337, 207)
Screenshot: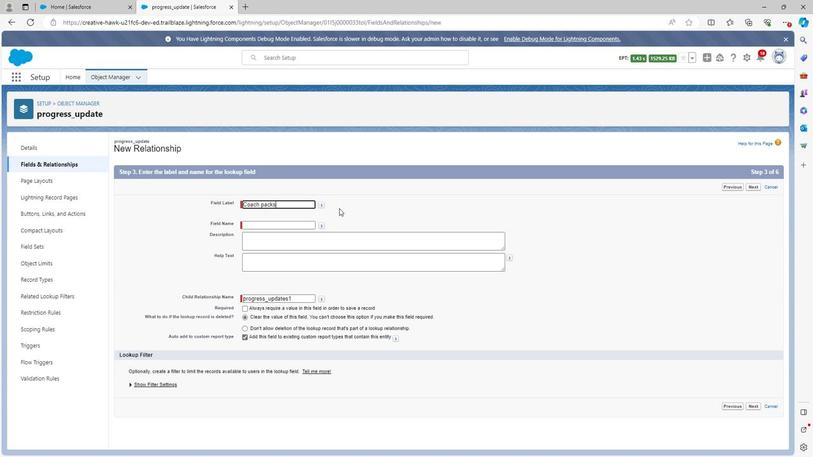 
Action: Mouse pressed left at (337, 207)
Screenshot: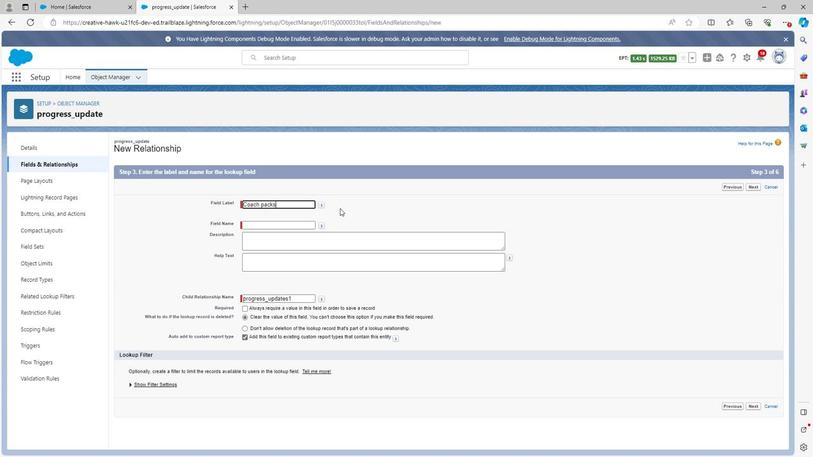 
Action: Mouse moved to (283, 239)
Screenshot: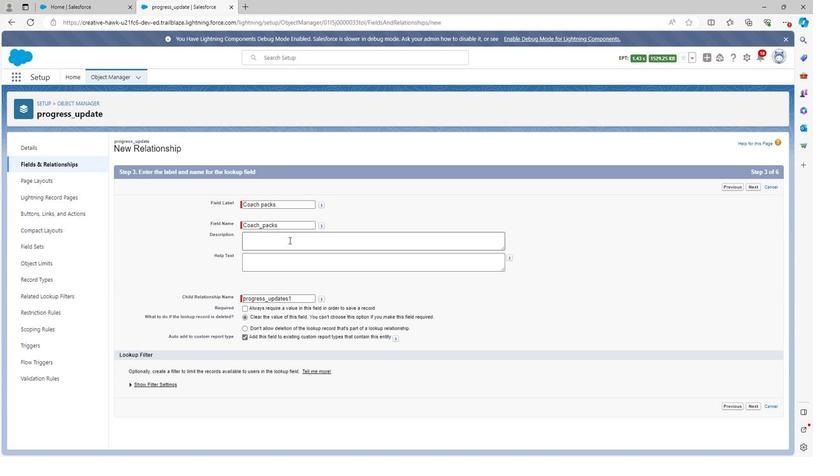 
Action: Mouse pressed left at (283, 239)
Screenshot: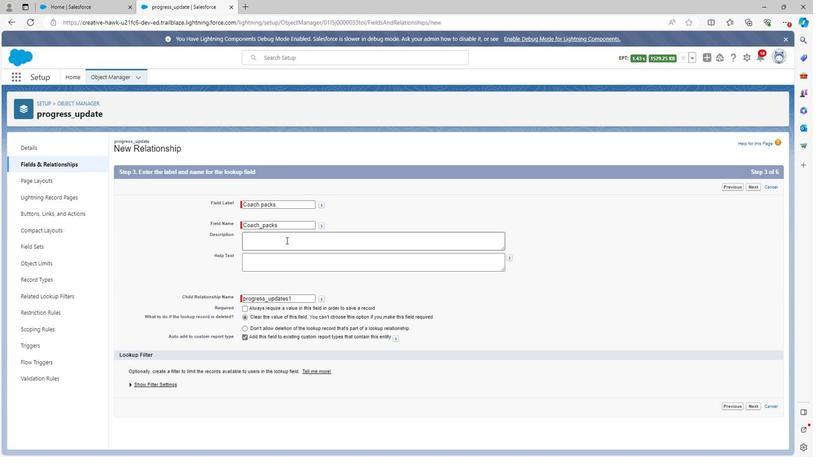 
Action: Mouse moved to (282, 239)
Screenshot: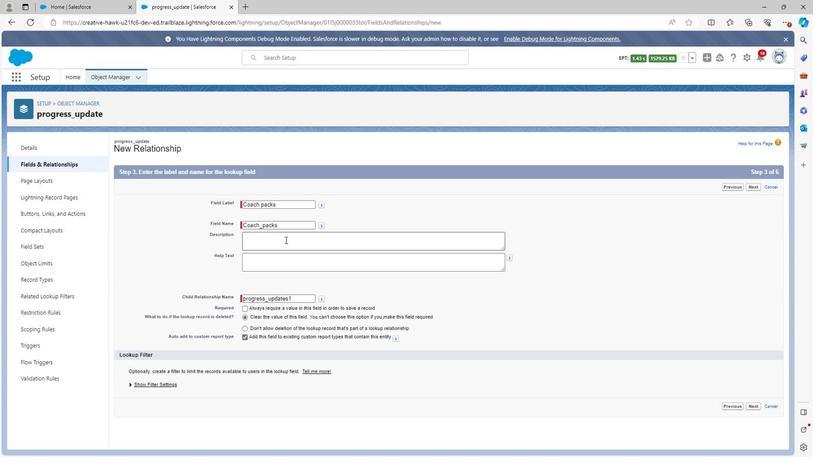 
Action: Key pressed <Key.shift>Coach<Key.space>packs<Key.space>is<Key.space><Key.backspace><Key.backspace><Key.backspace>relationship<Key.space>is<Key.space>used<Key.space>to<Key.space>mention<Key.space>about<Key.space>the<Key.space>a<Key.backspace>coach<Key.space>packs<Key.space>in<Key.space>update<Key.space>content
Screenshot: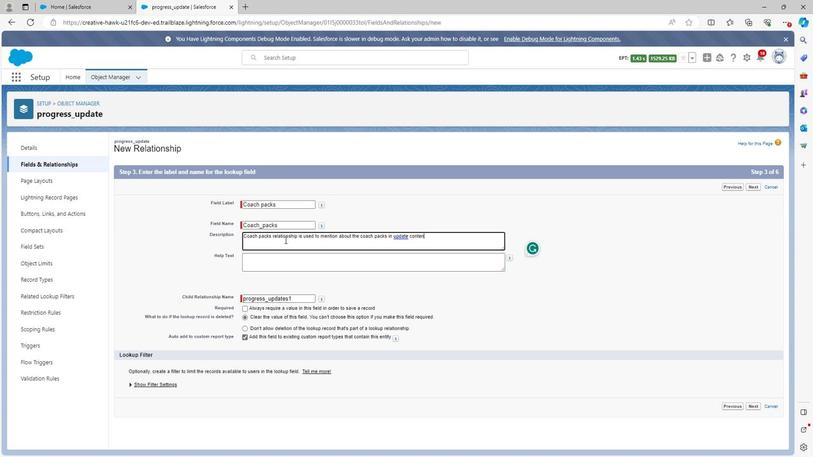 
Action: Mouse moved to (256, 261)
Screenshot: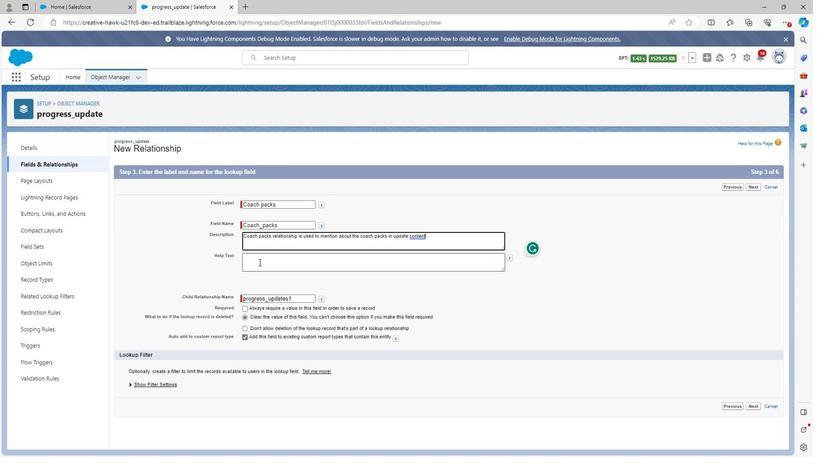 
Action: Mouse pressed left at (256, 261)
Screenshot: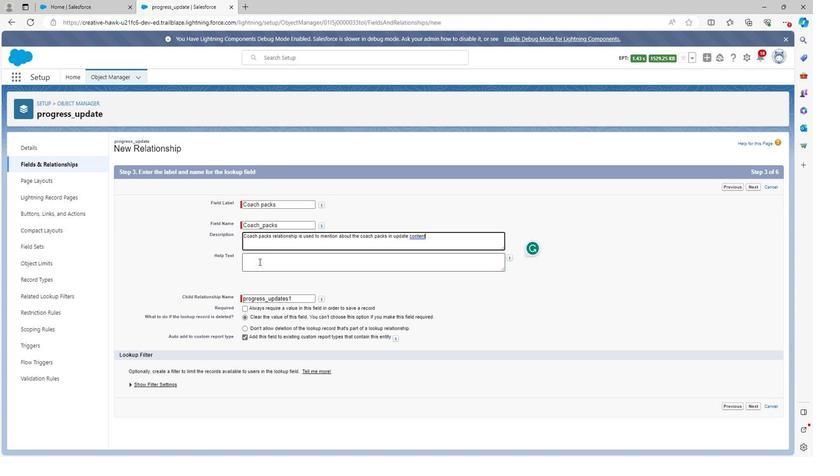 
Action: Key pressed which<Key.space>will<Key.space>h<Key.backspace><Key.backspace><Key.backspace><Key.backspace><Key.backspace><Key.backspace><Key.backspace><Key.backspace><Key.backspace><Key.backspace><Key.backspace><Key.backspace><Key.backspace>packs
Screenshot: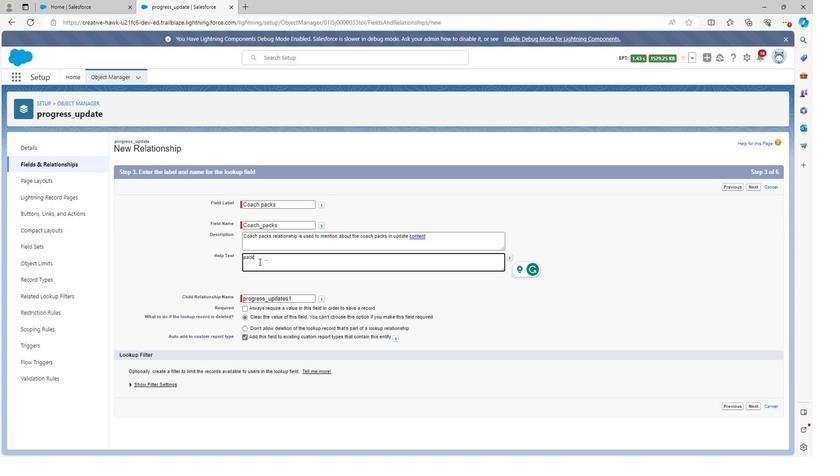 
Action: Mouse moved to (751, 404)
Screenshot: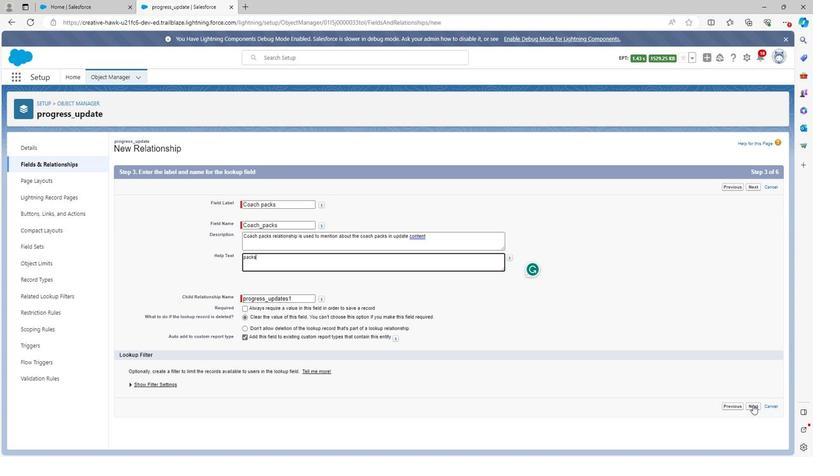 
Action: Mouse pressed left at (751, 404)
Screenshot: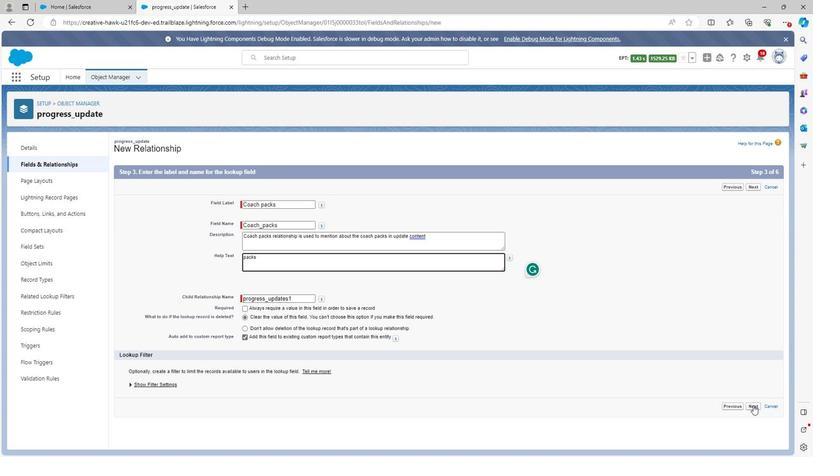 
Action: Mouse moved to (685, 259)
Screenshot: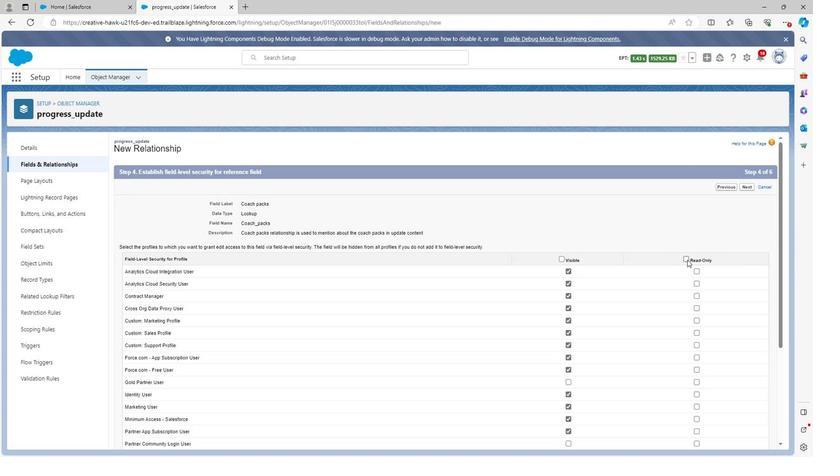 
Action: Mouse pressed left at (685, 259)
Screenshot: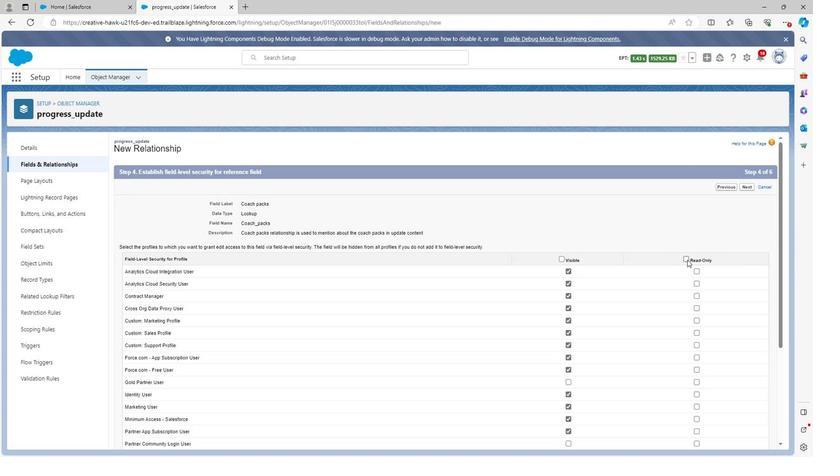 
Action: Mouse moved to (728, 239)
Screenshot: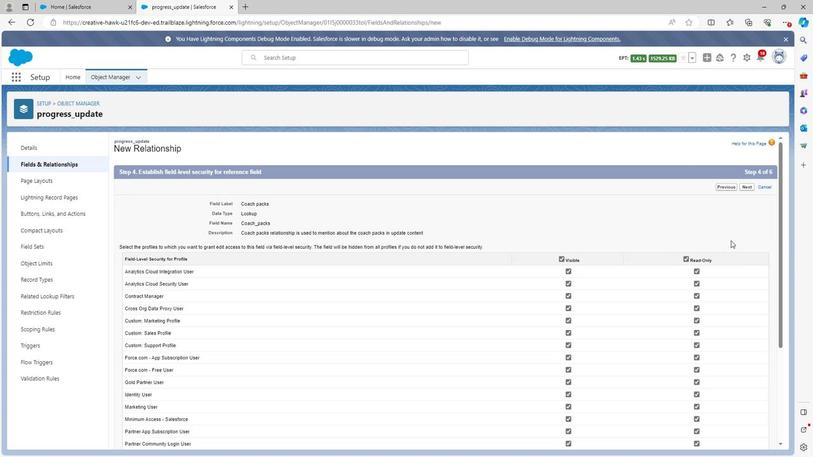 
Action: Mouse scrolled (728, 238) with delta (0, 0)
Screenshot: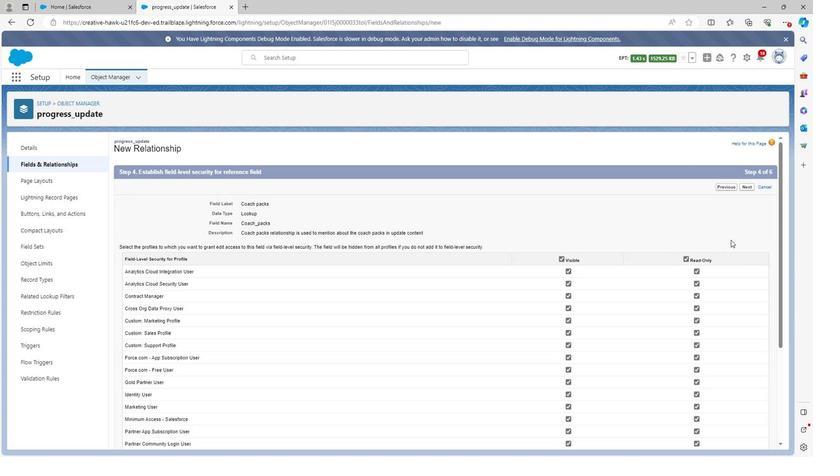
Action: Mouse scrolled (728, 238) with delta (0, 0)
Screenshot: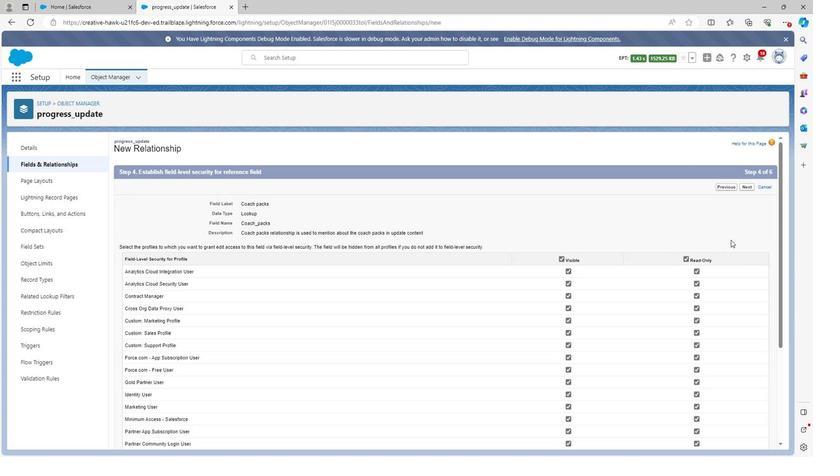 
Action: Mouse scrolled (728, 238) with delta (0, 0)
Screenshot: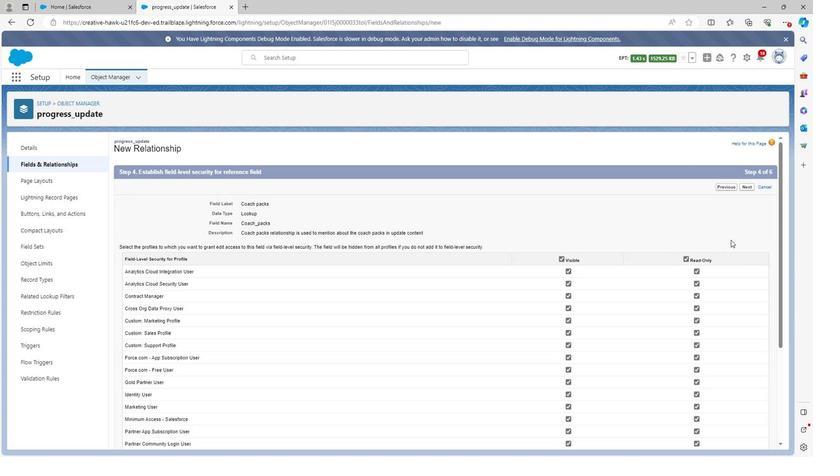 
Action: Mouse scrolled (728, 238) with delta (0, 0)
Screenshot: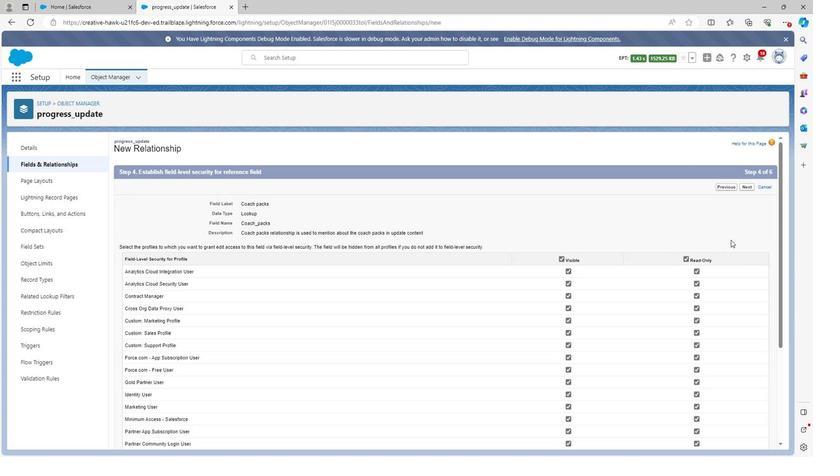 
Action: Mouse scrolled (728, 238) with delta (0, 0)
Screenshot: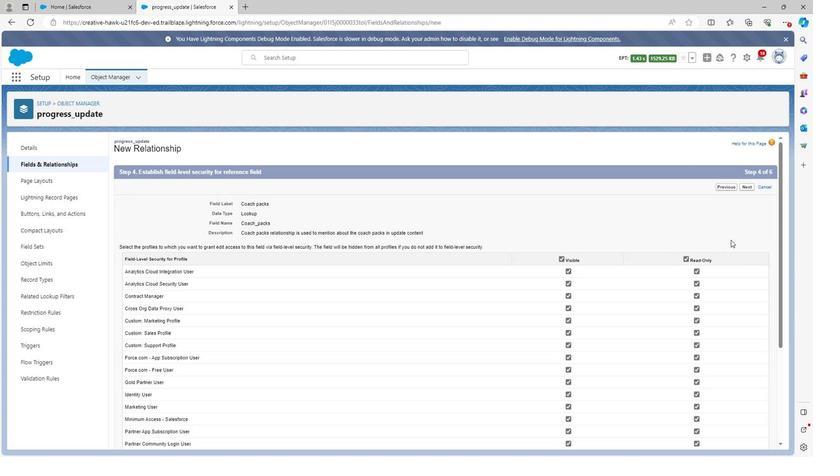 
Action: Mouse scrolled (728, 238) with delta (0, 0)
Screenshot: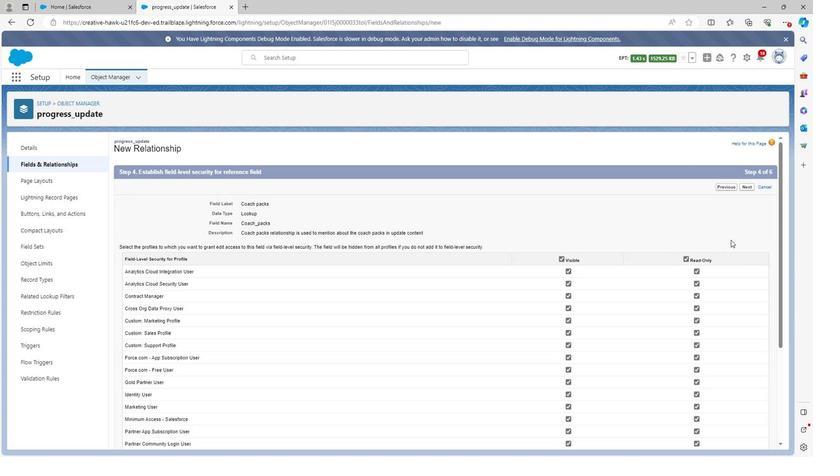 
Action: Mouse scrolled (728, 238) with delta (0, 0)
Screenshot: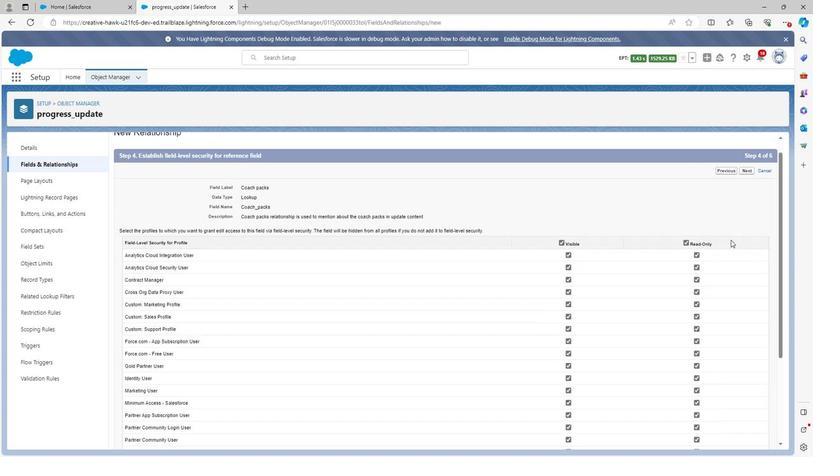 
Action: Mouse moved to (743, 437)
Screenshot: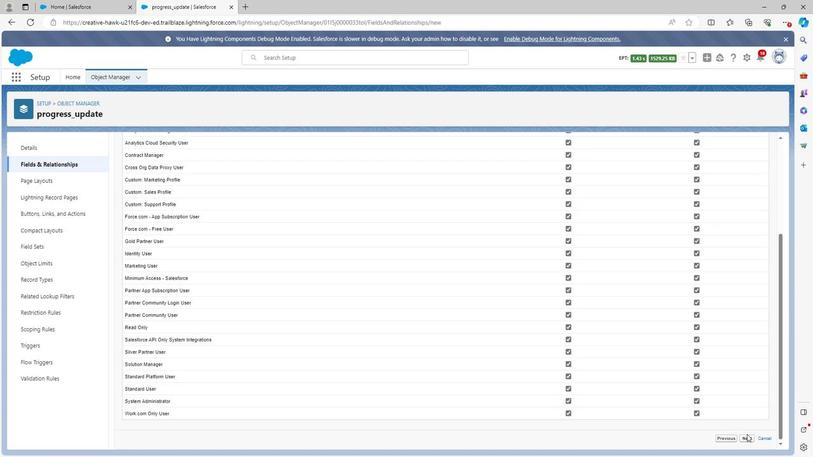 
Action: Mouse pressed left at (743, 437)
Screenshot: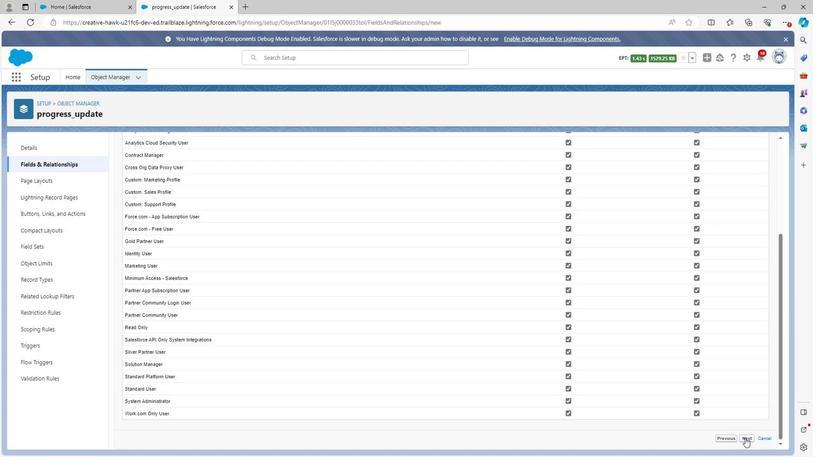
Action: Mouse moved to (754, 301)
Screenshot: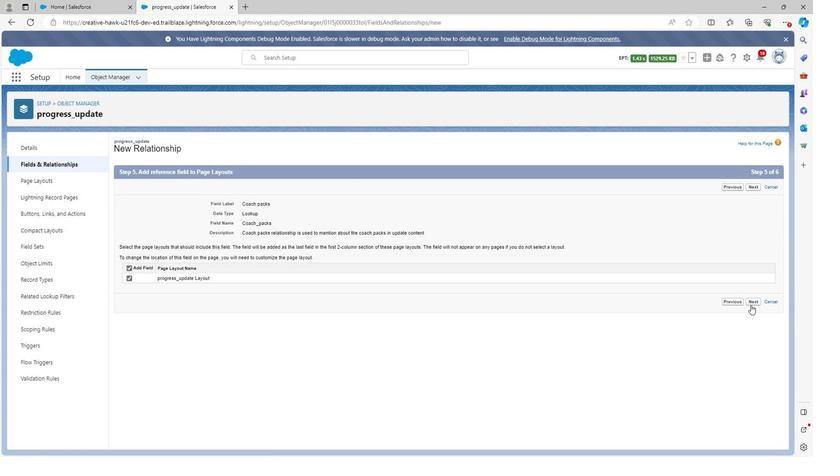 
Action: Mouse pressed left at (754, 301)
Screenshot: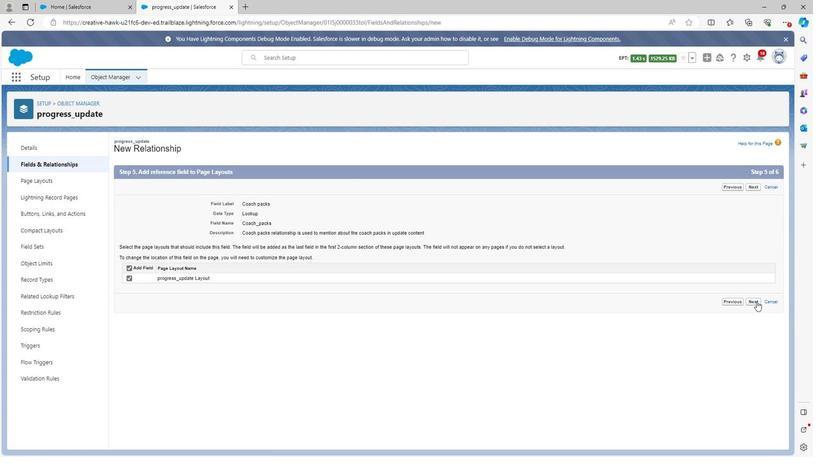 
Action: Mouse moved to (748, 332)
Screenshot: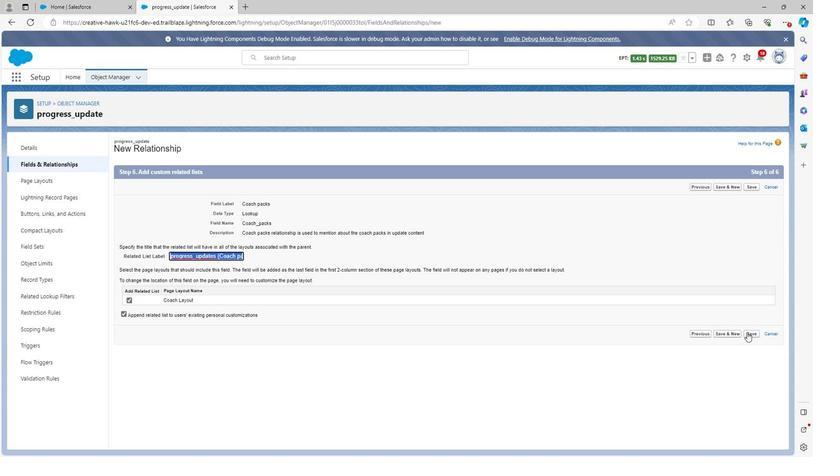 
Action: Mouse pressed left at (748, 332)
Screenshot: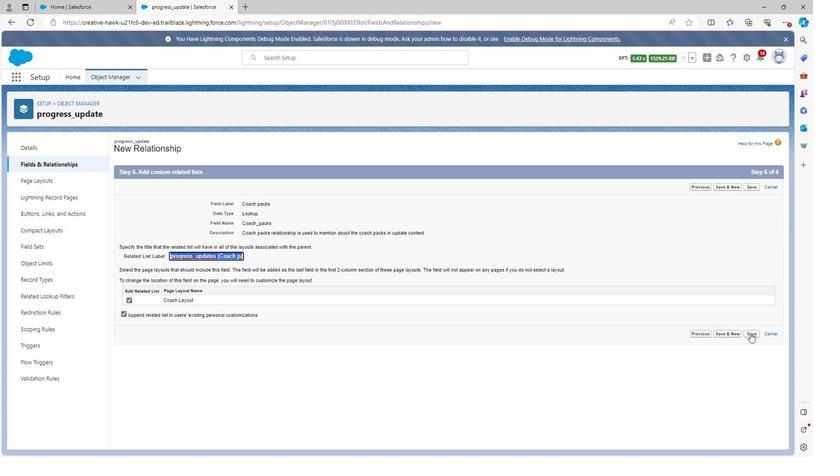 
Action: Mouse moved to (393, 285)
Screenshot: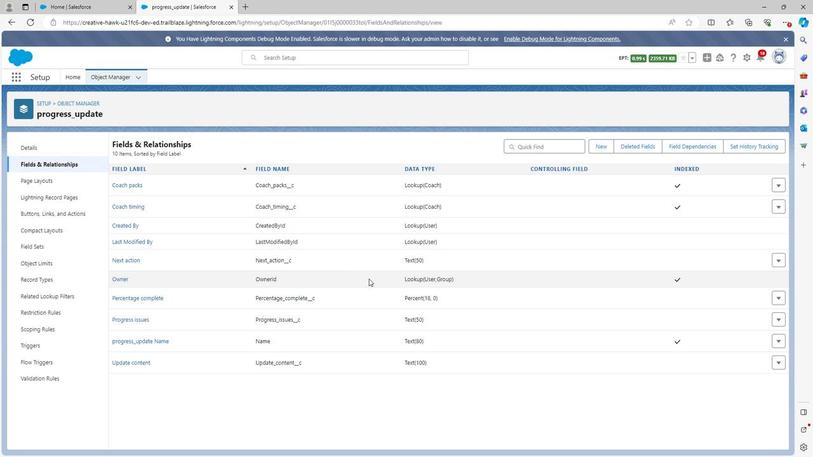 
